 Task: Find connections with filter location Patrocínio with filter topic #technologywith filter profile language Potuguese with filter current company Golden Opportunities with filter school Sri Sri University with filter industry Water, Waste, Steam, and Air Conditioning Services with filter service category Real Estate Appraisal with filter keywords title Guidance Counselor
Action: Mouse moved to (257, 331)
Screenshot: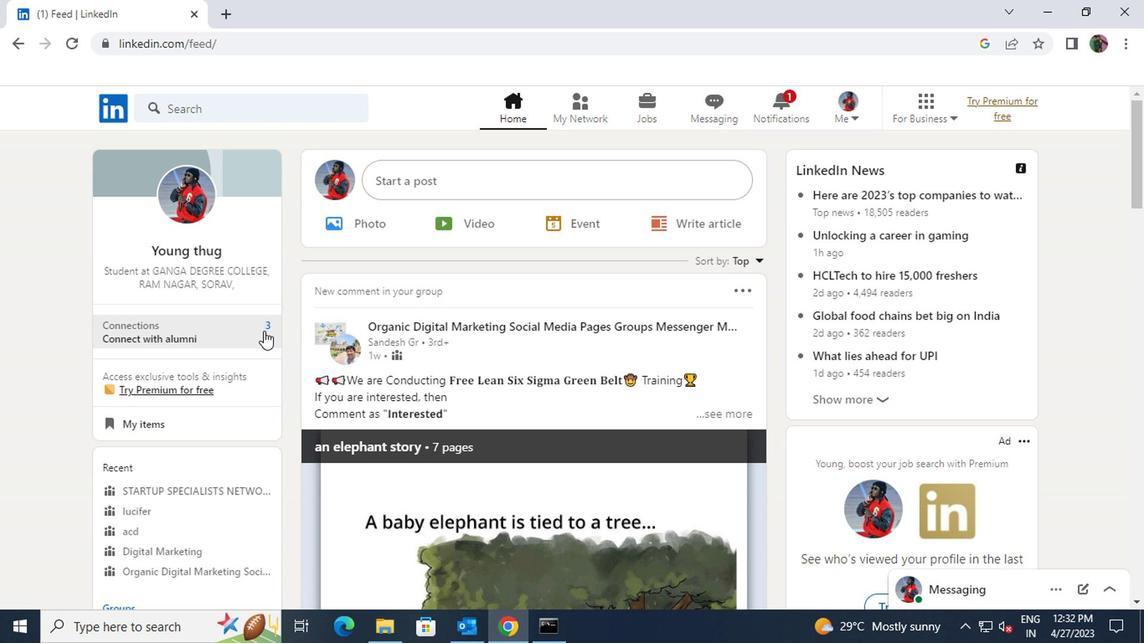 
Action: Mouse pressed left at (257, 331)
Screenshot: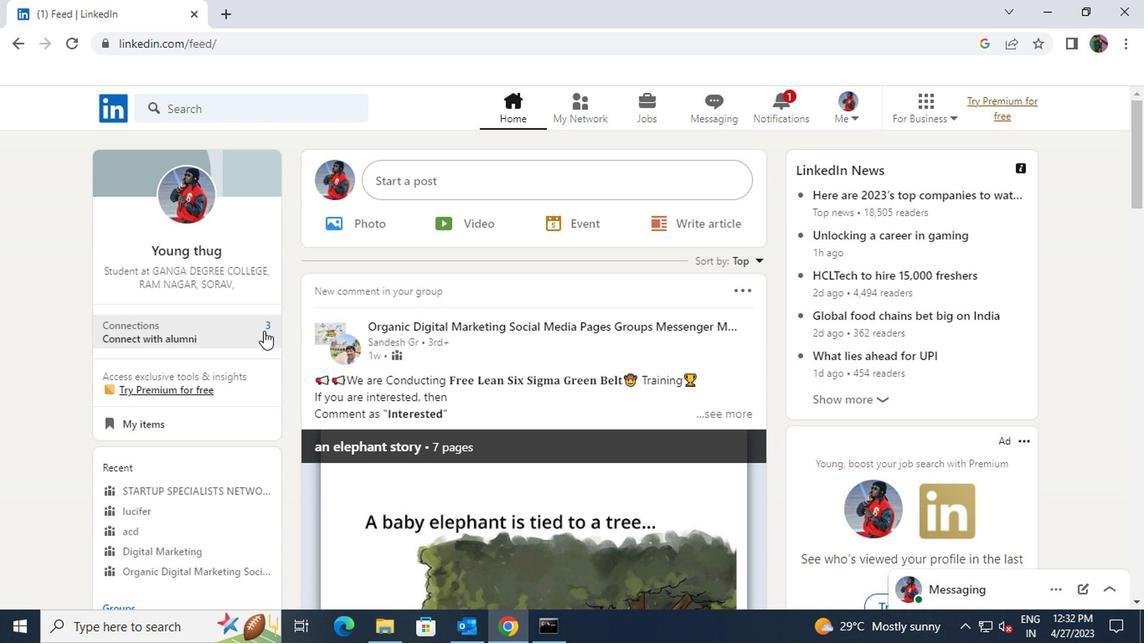 
Action: Mouse moved to (267, 205)
Screenshot: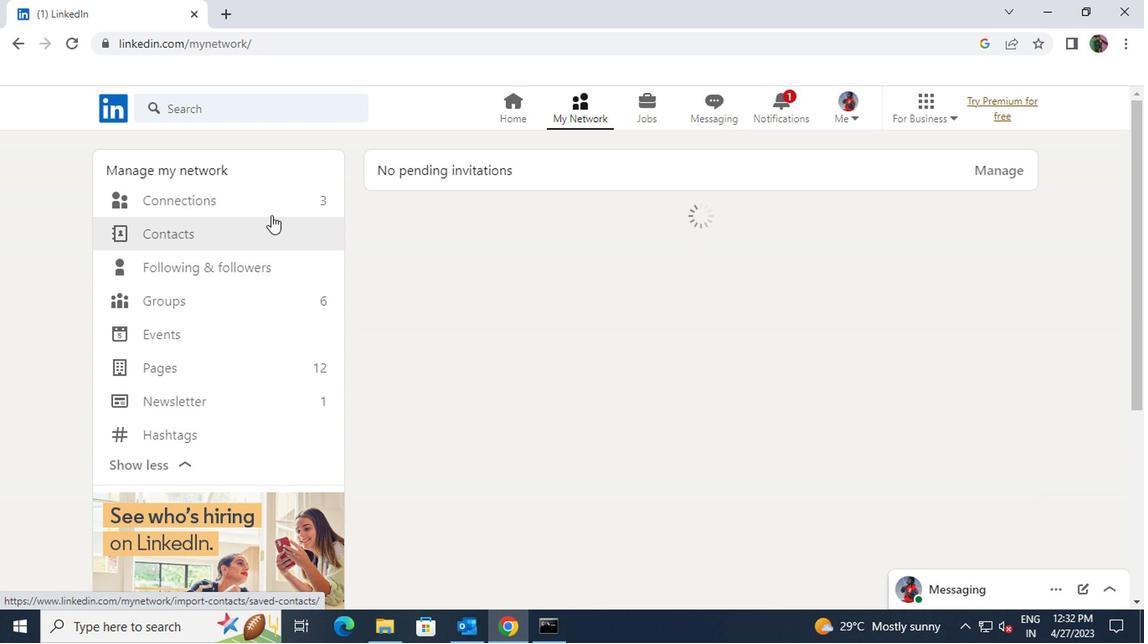 
Action: Mouse pressed left at (267, 205)
Screenshot: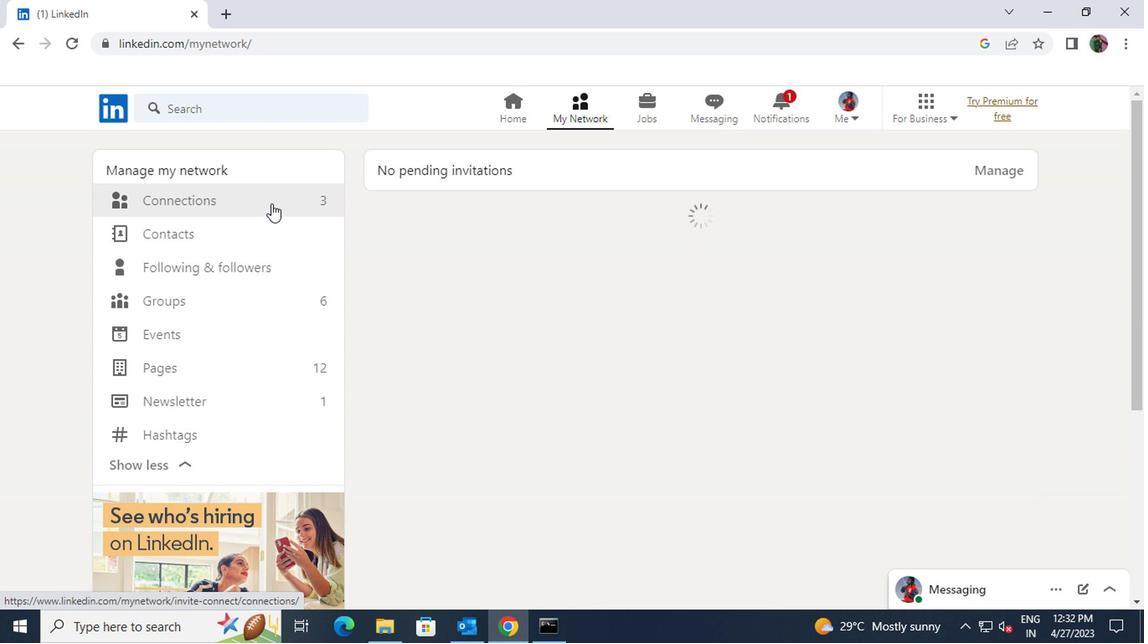 
Action: Mouse moved to (655, 205)
Screenshot: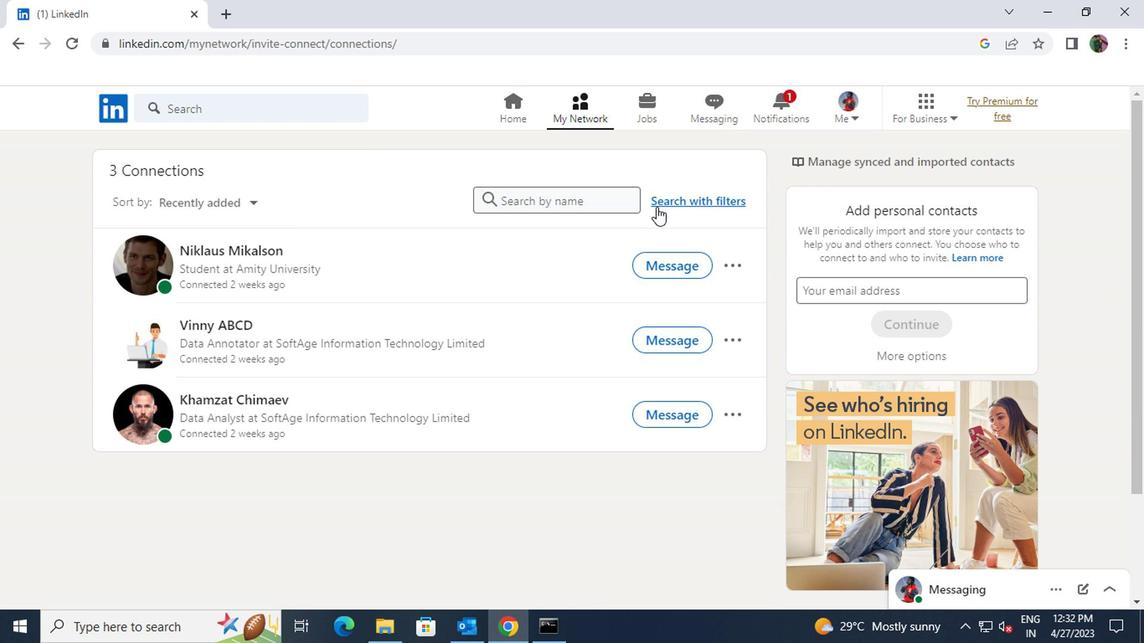 
Action: Mouse pressed left at (655, 205)
Screenshot: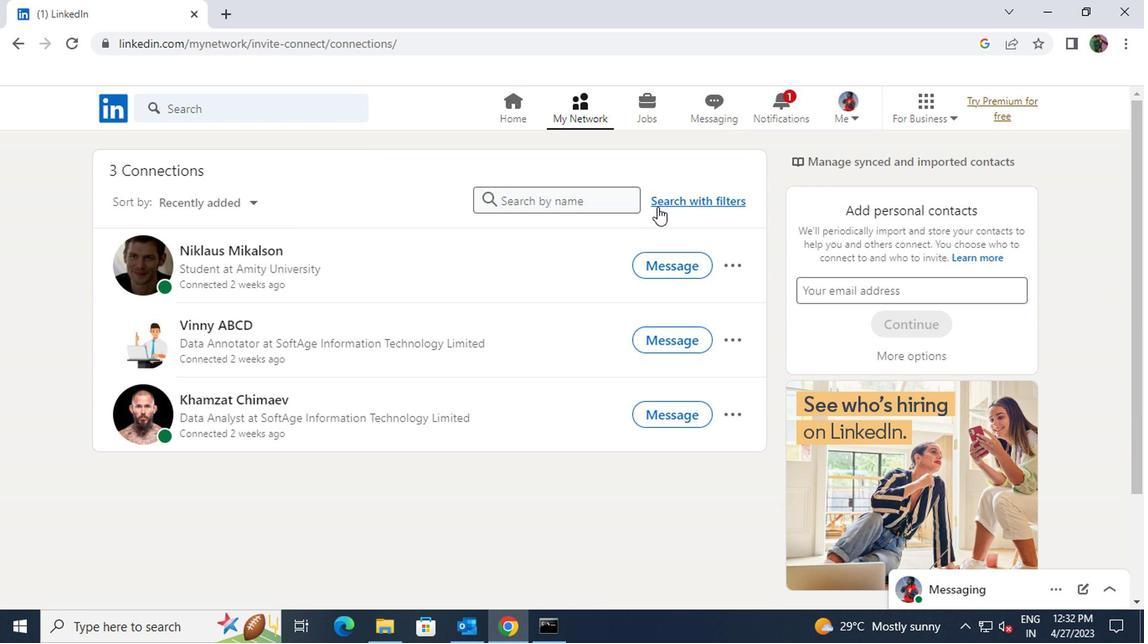 
Action: Mouse moved to (610, 154)
Screenshot: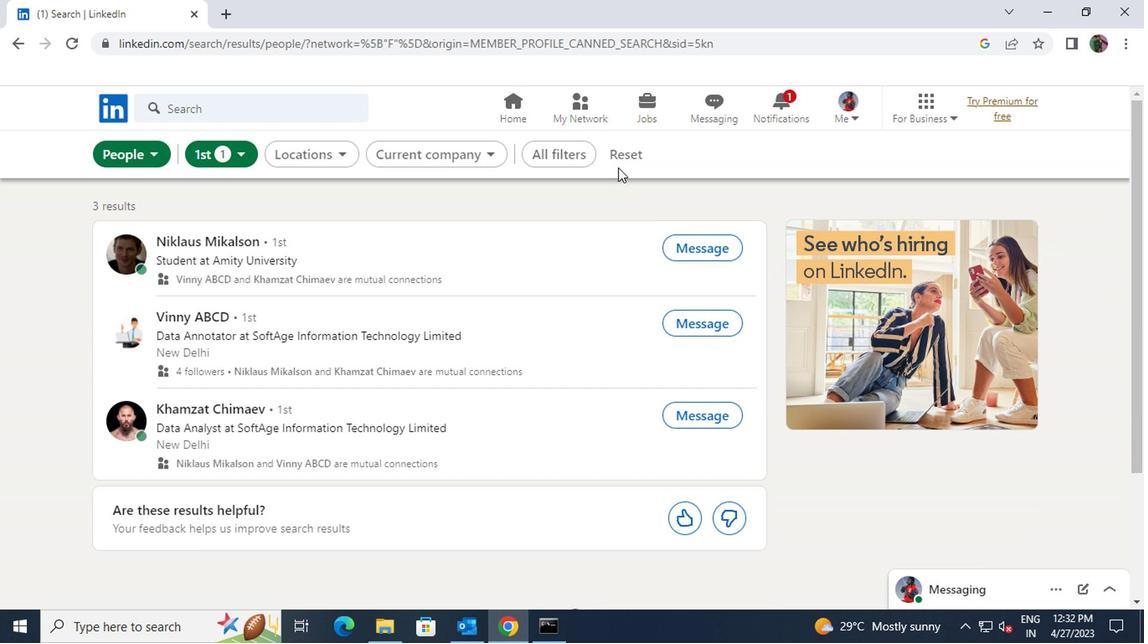 
Action: Mouse pressed left at (610, 154)
Screenshot: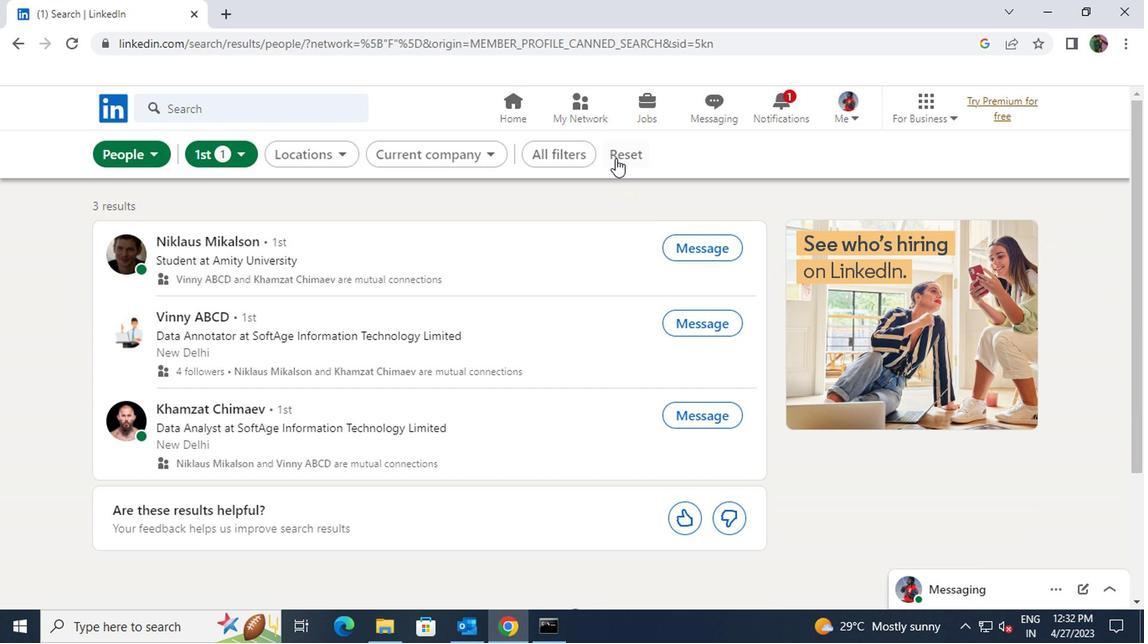 
Action: Mouse moved to (569, 153)
Screenshot: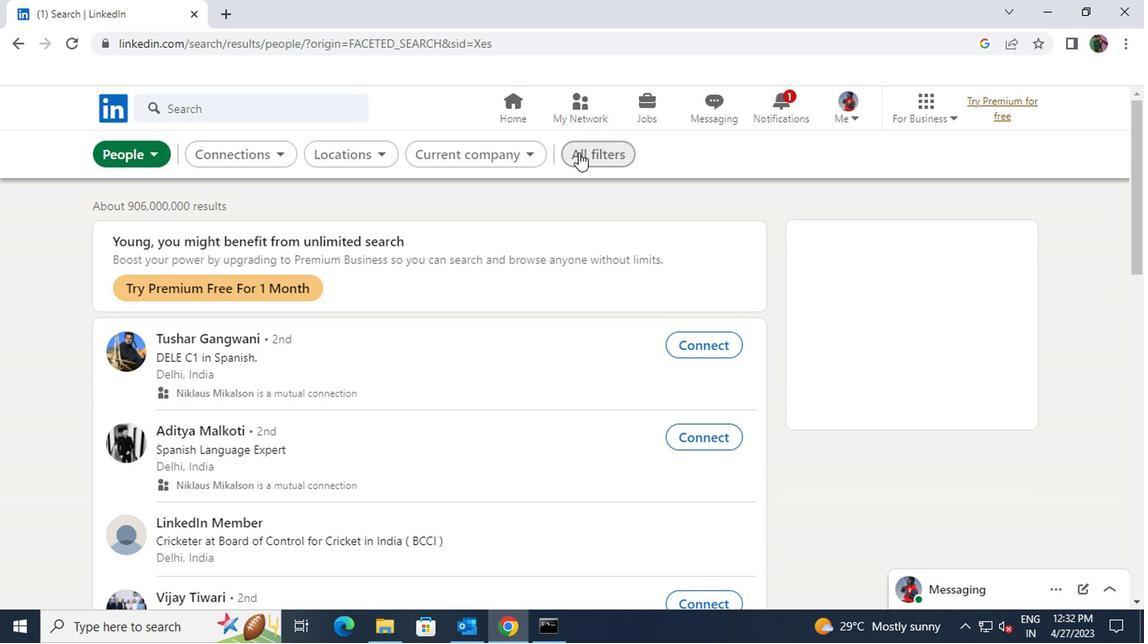 
Action: Mouse pressed left at (569, 153)
Screenshot: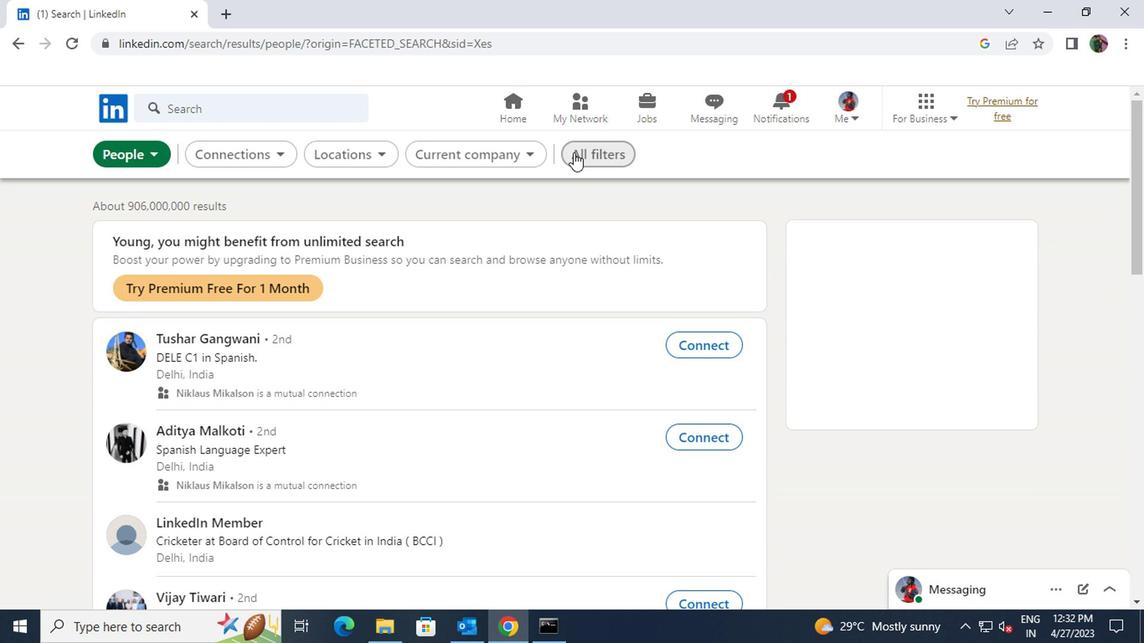 
Action: Mouse moved to (803, 401)
Screenshot: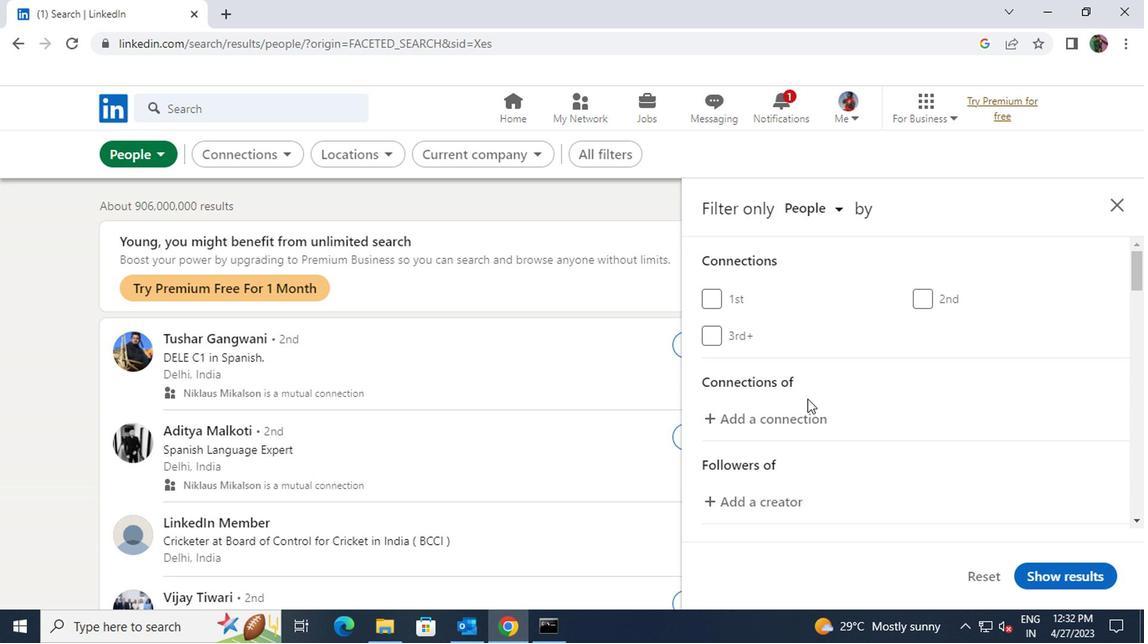 
Action: Mouse scrolled (803, 401) with delta (0, 0)
Screenshot: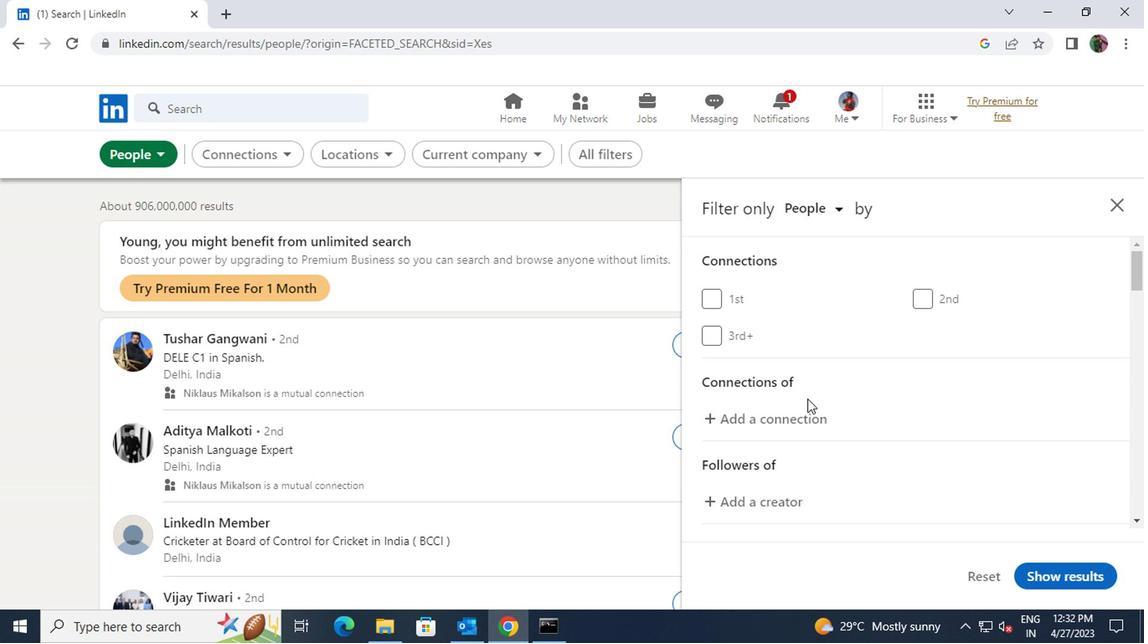 
Action: Mouse scrolled (803, 401) with delta (0, 0)
Screenshot: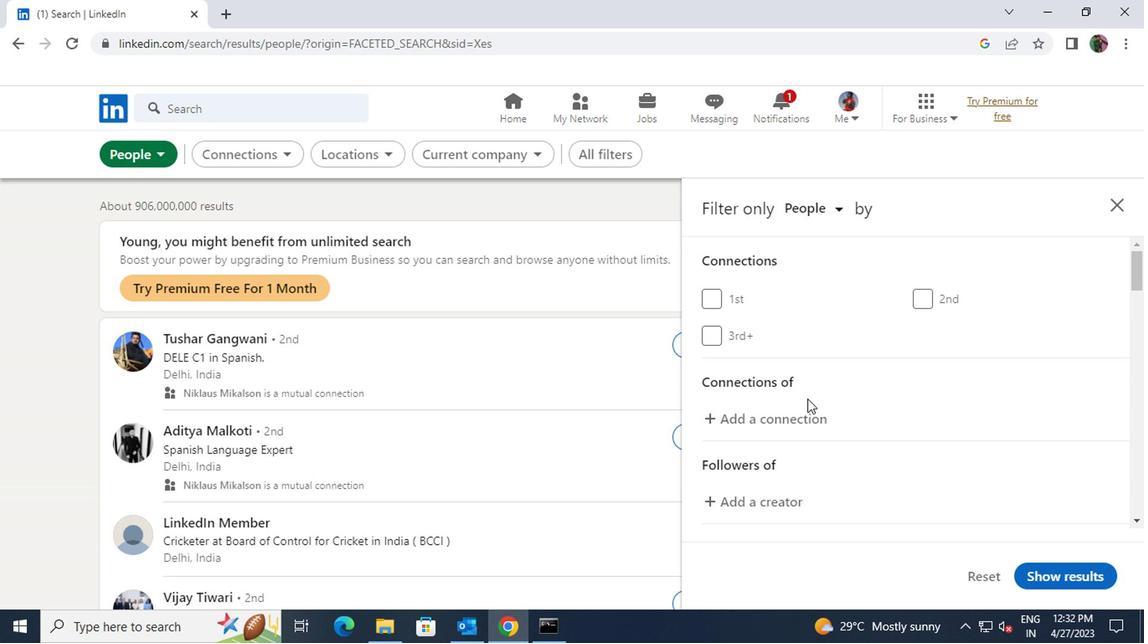 
Action: Mouse scrolled (803, 401) with delta (0, 0)
Screenshot: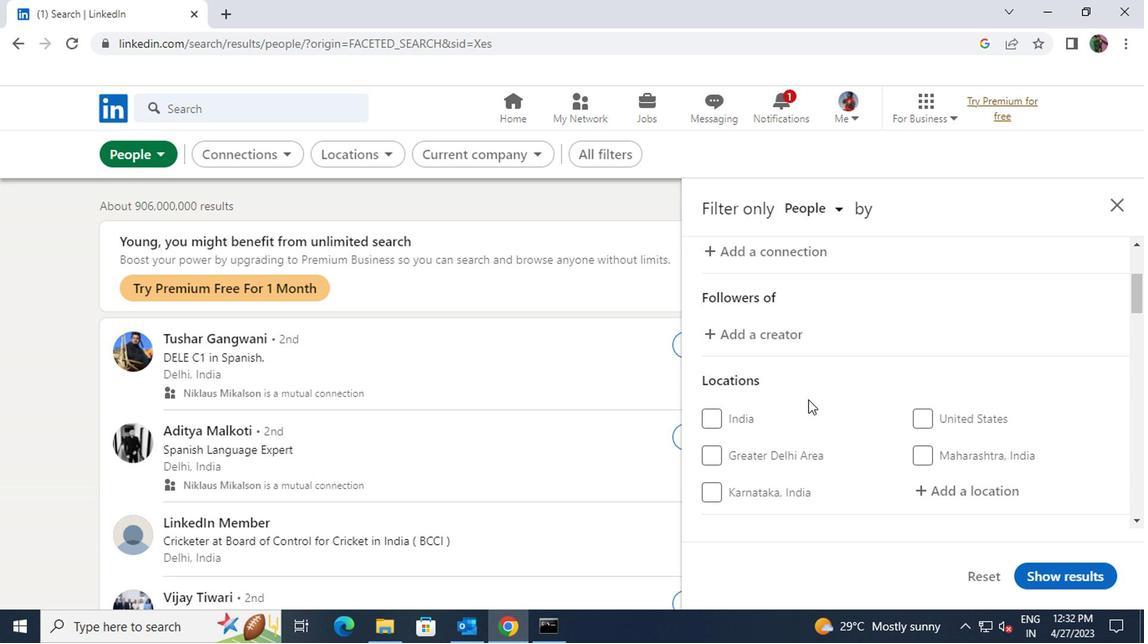 
Action: Mouse moved to (921, 404)
Screenshot: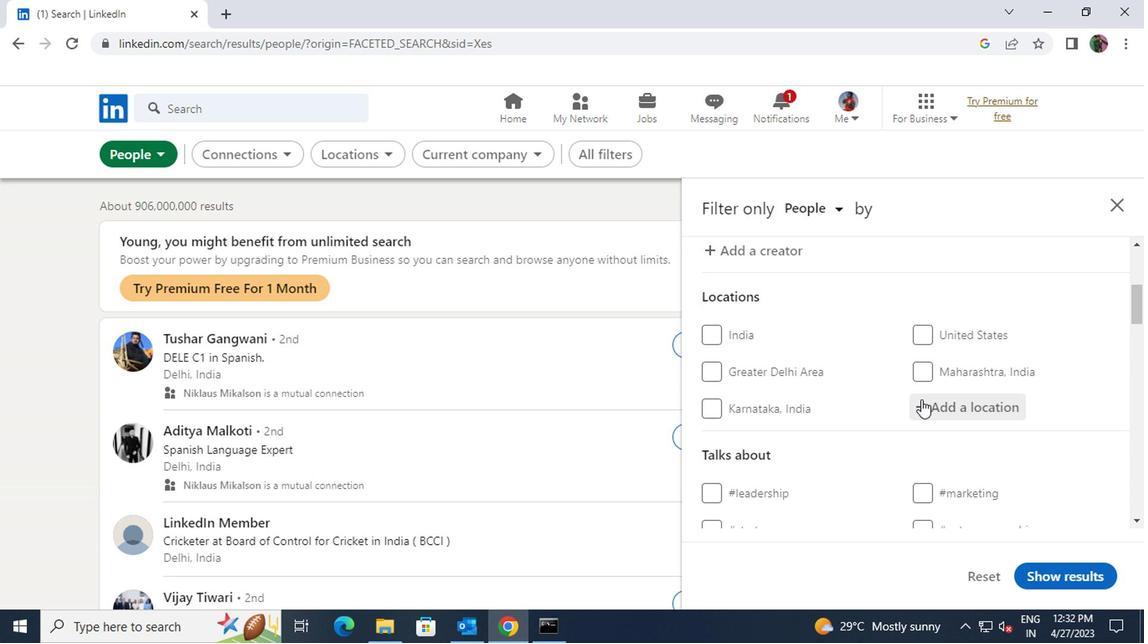 
Action: Mouse pressed left at (921, 404)
Screenshot: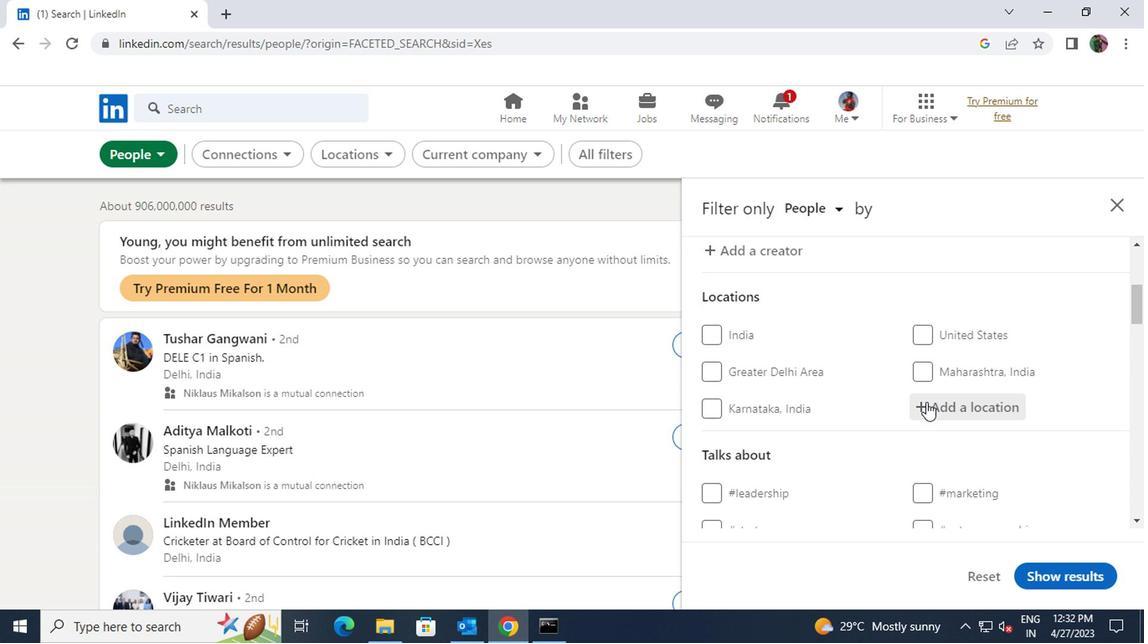 
Action: Key pressed <Key.shift>PATROCIN
Screenshot: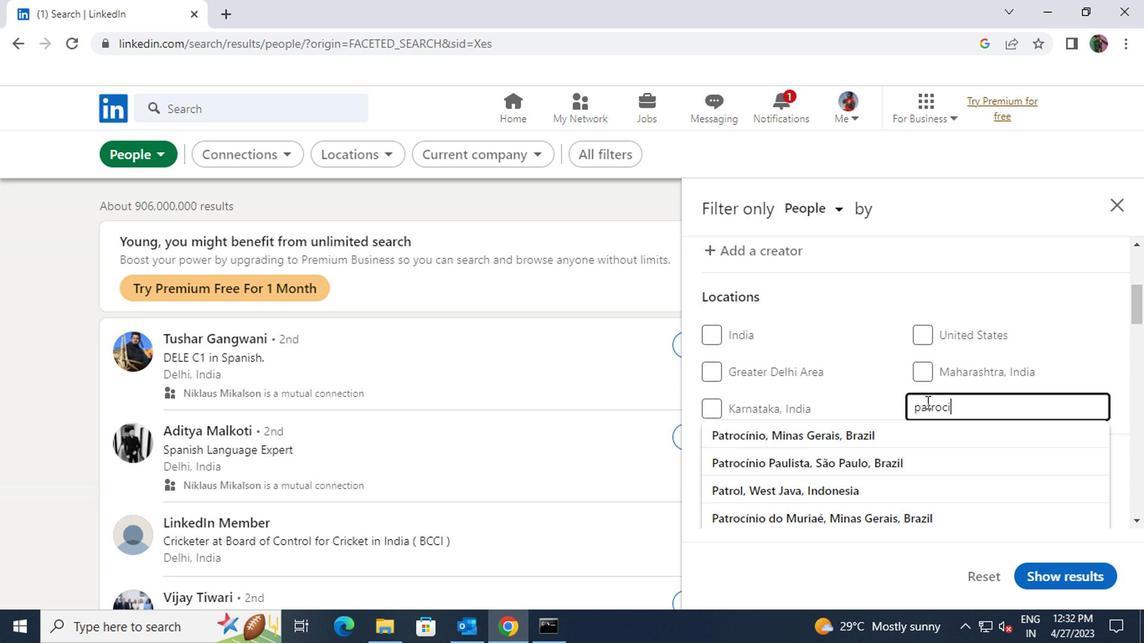 
Action: Mouse moved to (903, 430)
Screenshot: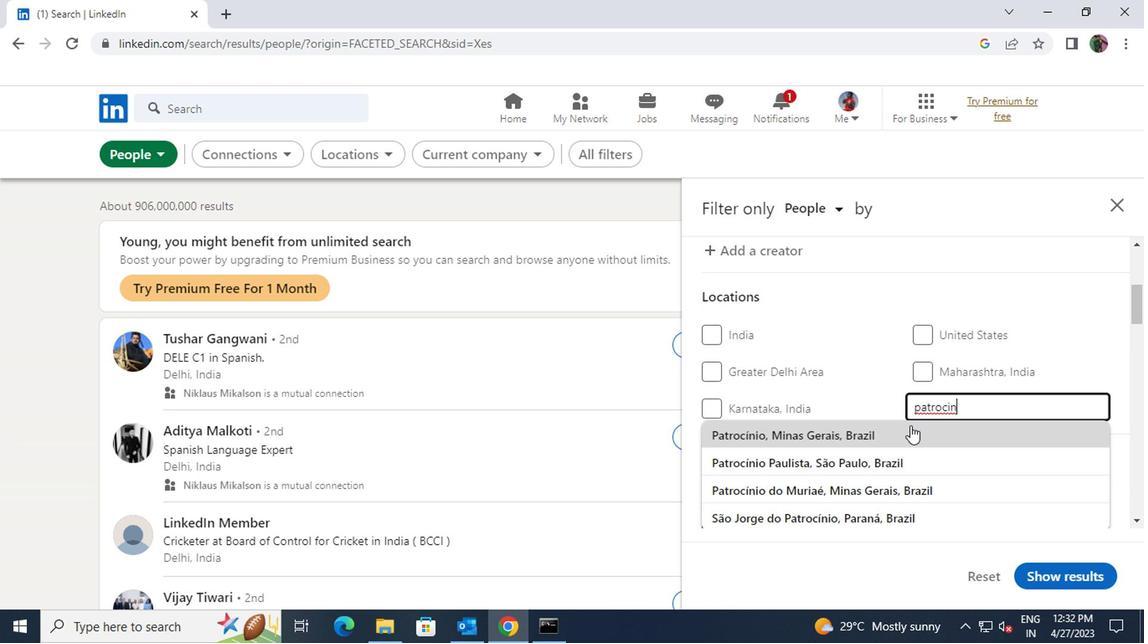 
Action: Mouse pressed left at (903, 430)
Screenshot: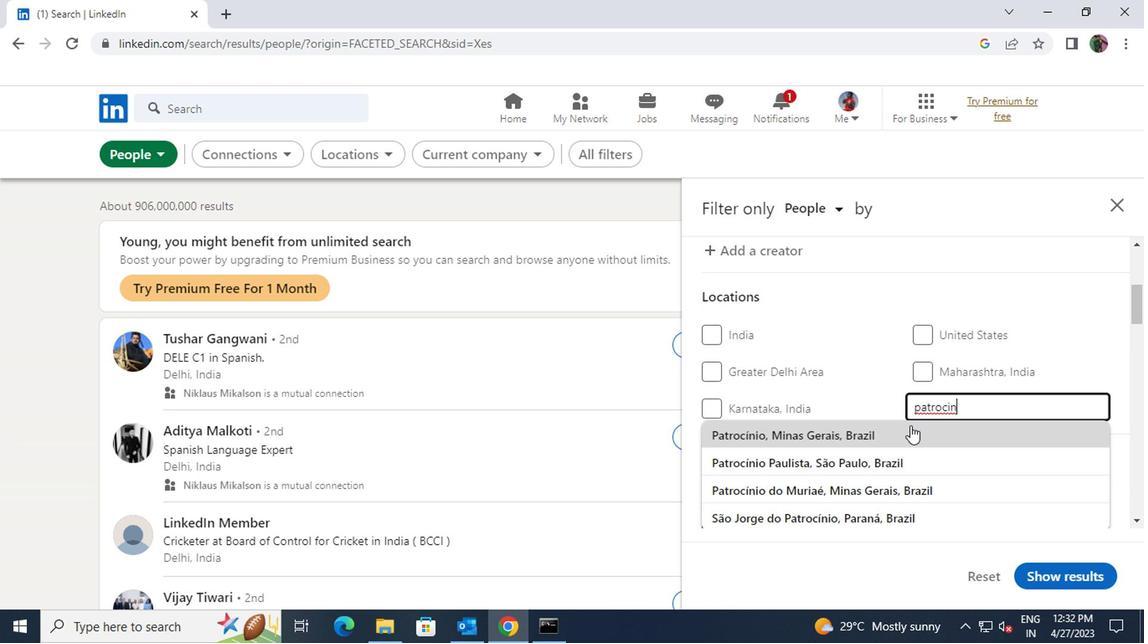 
Action: Mouse moved to (903, 432)
Screenshot: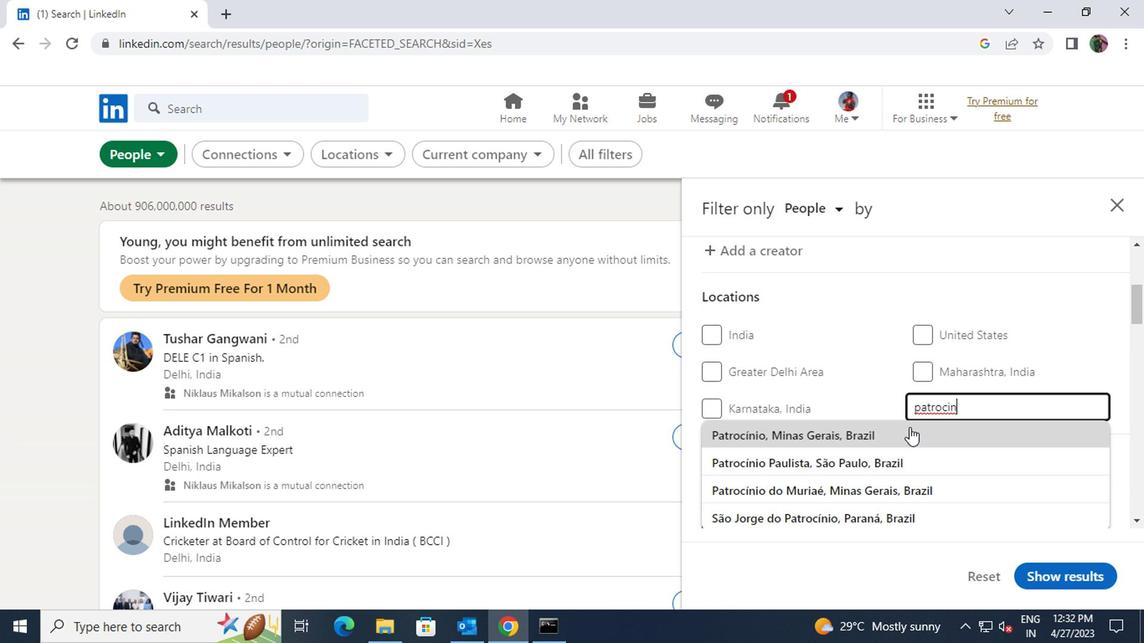 
Action: Mouse scrolled (903, 430) with delta (0, -1)
Screenshot: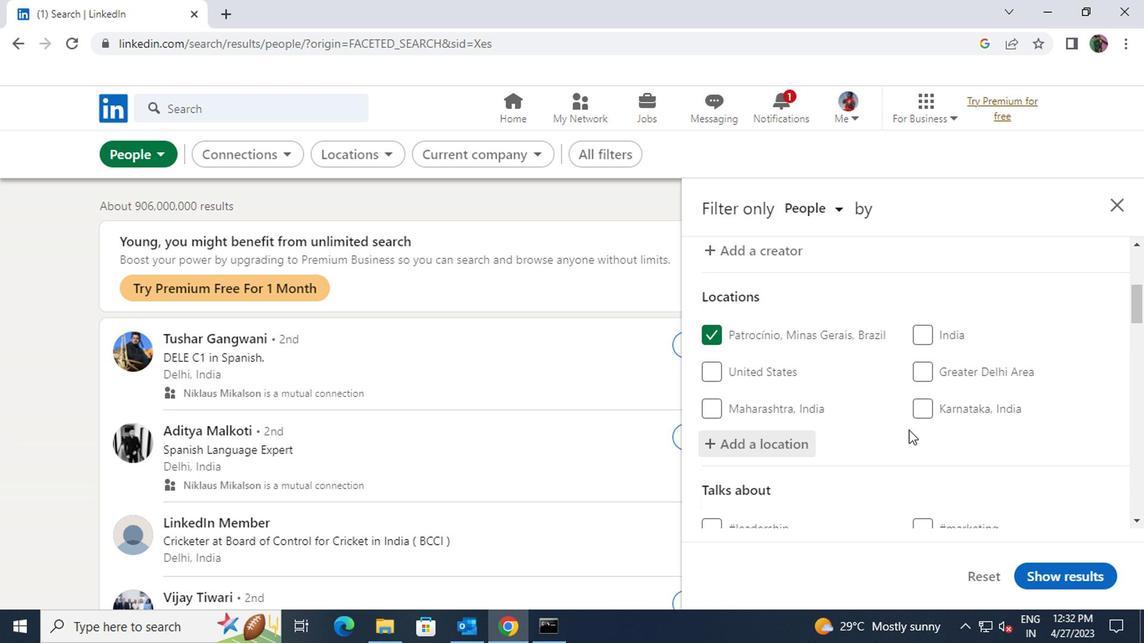 
Action: Mouse scrolled (903, 430) with delta (0, -1)
Screenshot: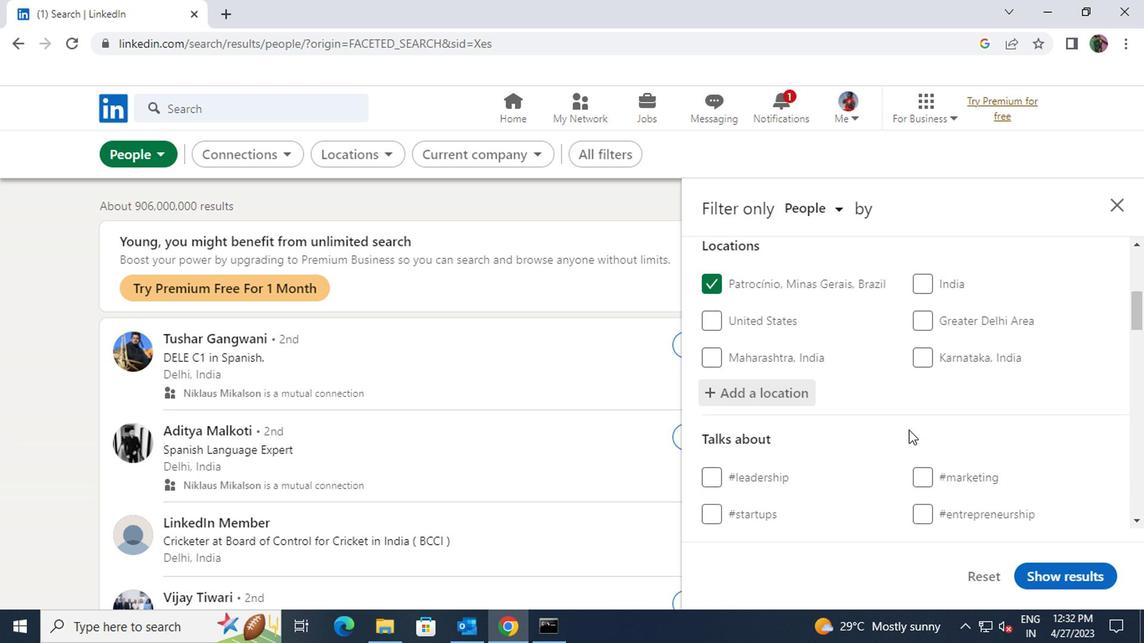 
Action: Mouse moved to (931, 434)
Screenshot: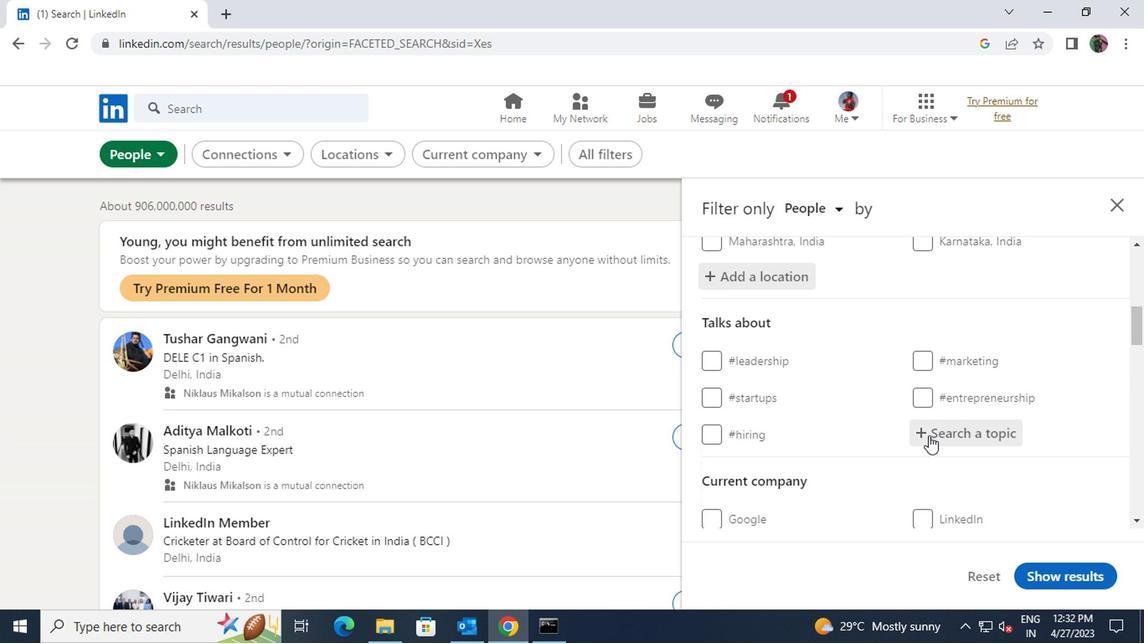 
Action: Mouse pressed left at (931, 434)
Screenshot: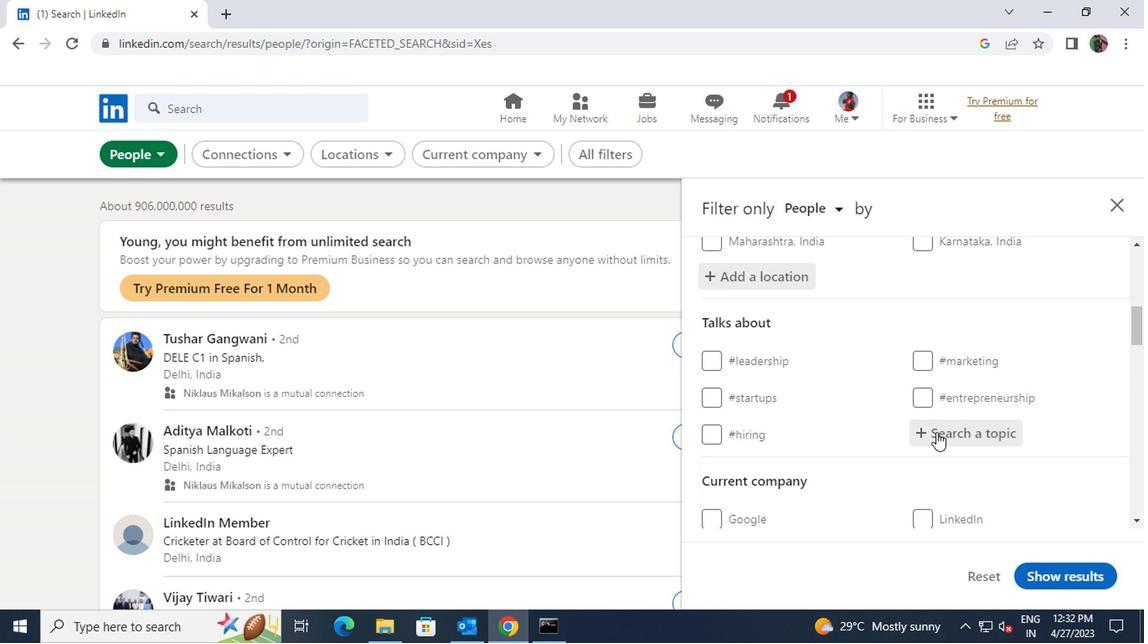 
Action: Key pressed <Key.shift><Key.shift><Key.shift><Key.shift><Key.shift><Key.shift><Key.shift><Key.shift><Key.shift><Key.shift>#<Key.shift>TECHNOLOGYWITH
Screenshot: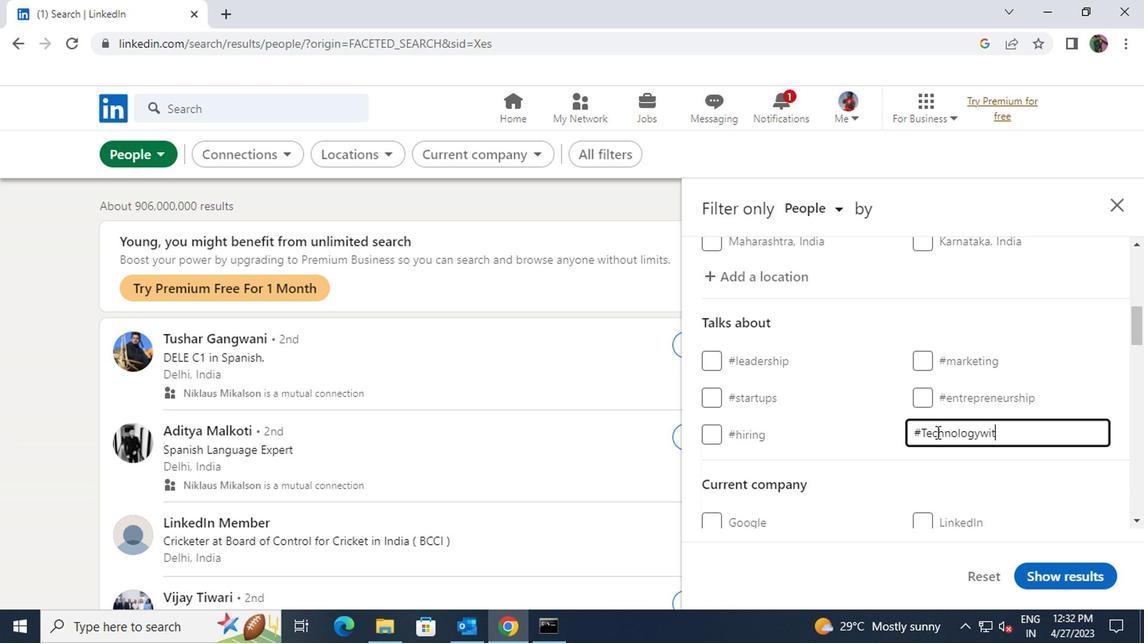 
Action: Mouse scrolled (931, 433) with delta (0, 0)
Screenshot: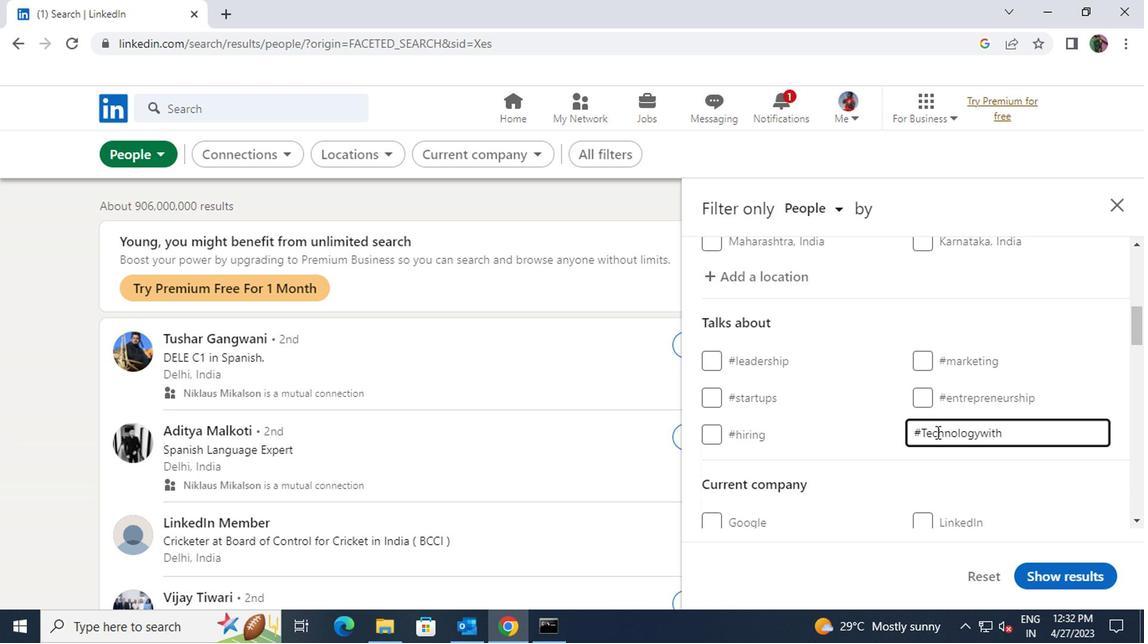 
Action: Mouse scrolled (931, 433) with delta (0, 0)
Screenshot: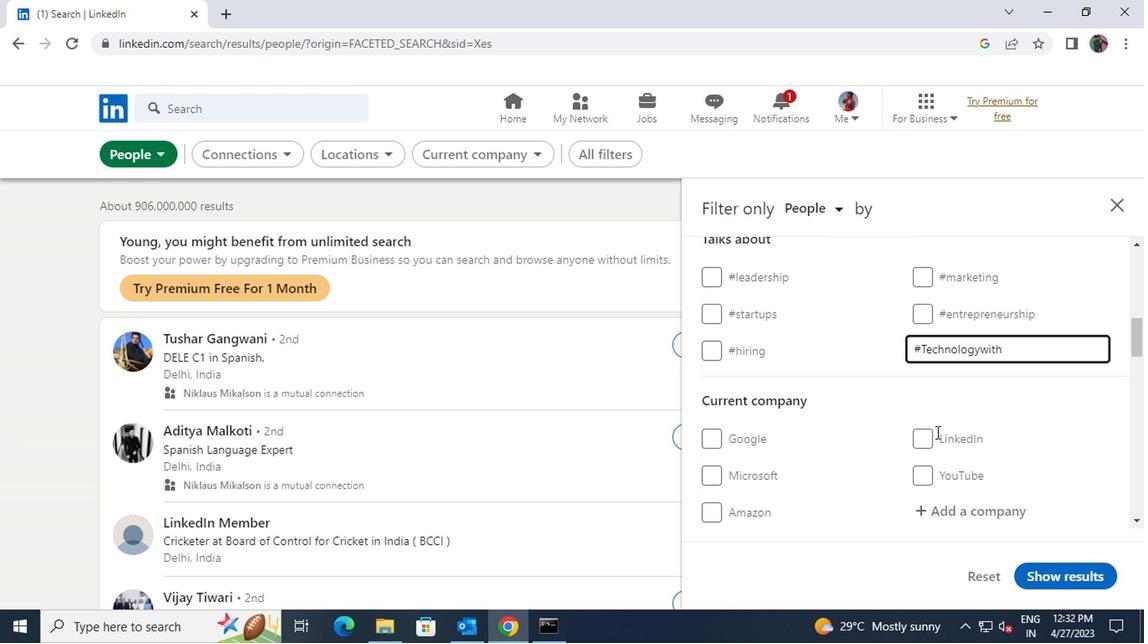 
Action: Mouse moved to (936, 429)
Screenshot: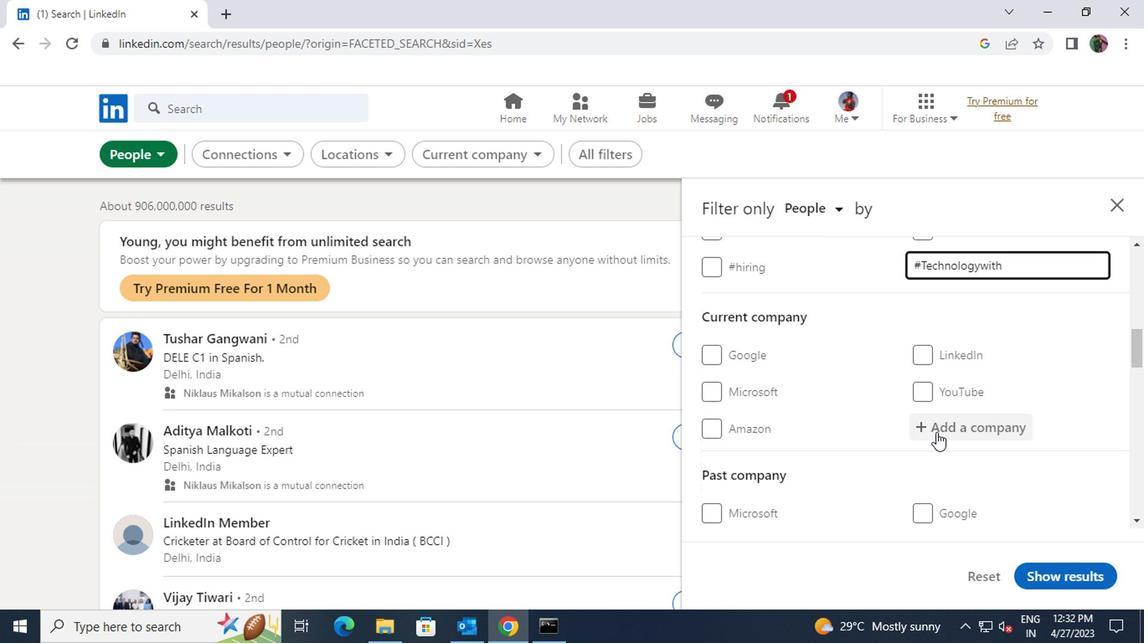 
Action: Mouse pressed left at (936, 429)
Screenshot: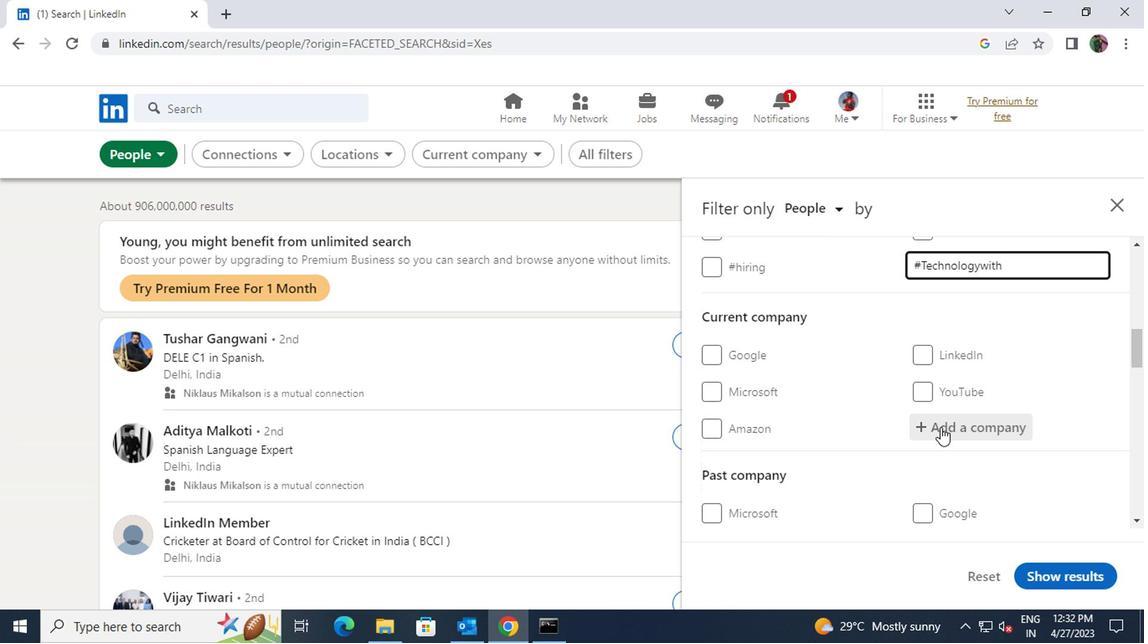 
Action: Key pressed <Key.shift>GOLDEN<Key.space>OPP
Screenshot: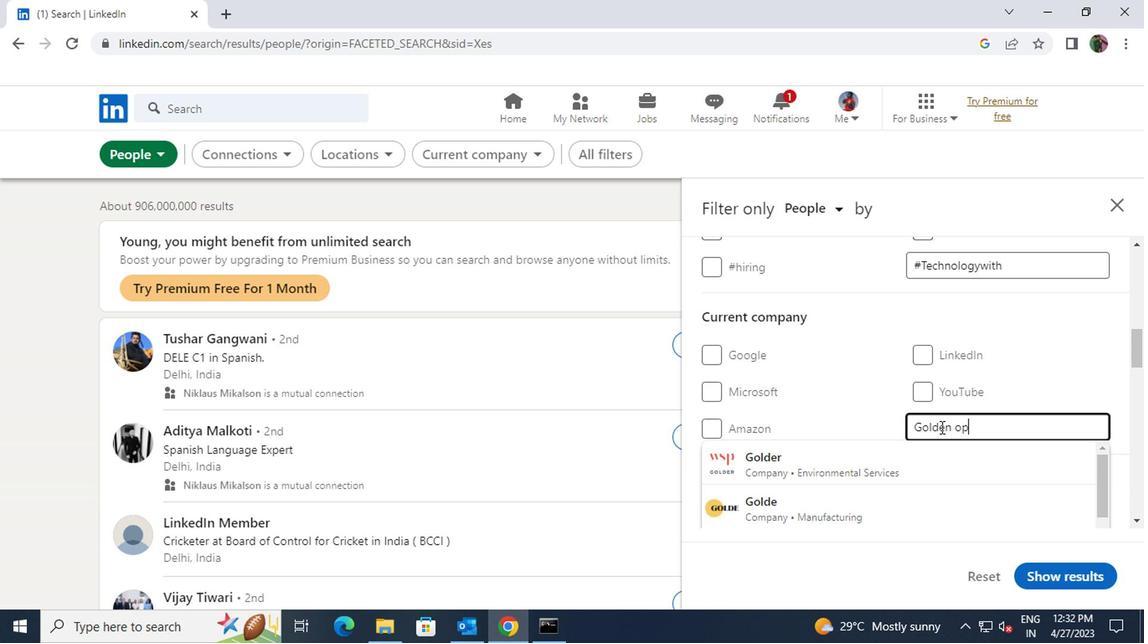 
Action: Mouse moved to (909, 456)
Screenshot: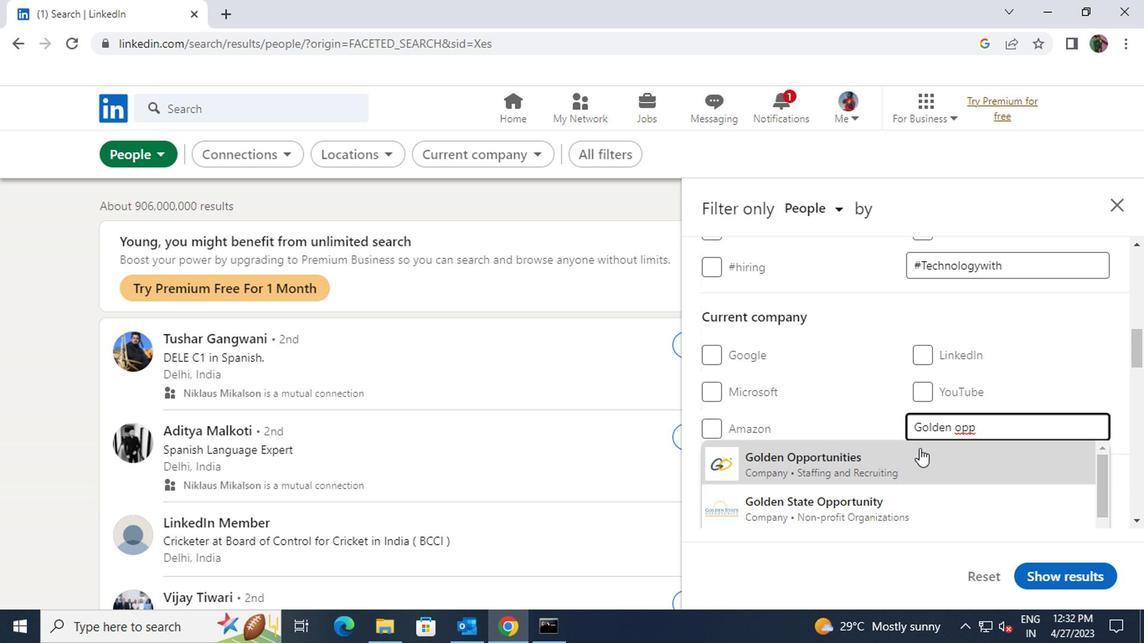 
Action: Mouse pressed left at (909, 456)
Screenshot: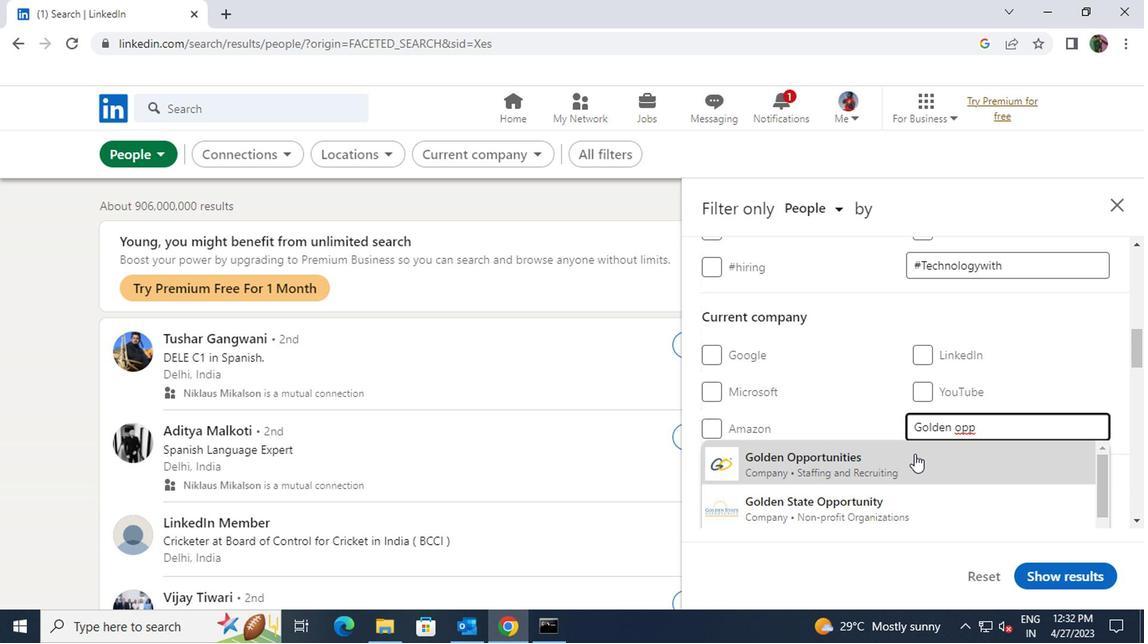 
Action: Mouse scrolled (909, 455) with delta (0, -1)
Screenshot: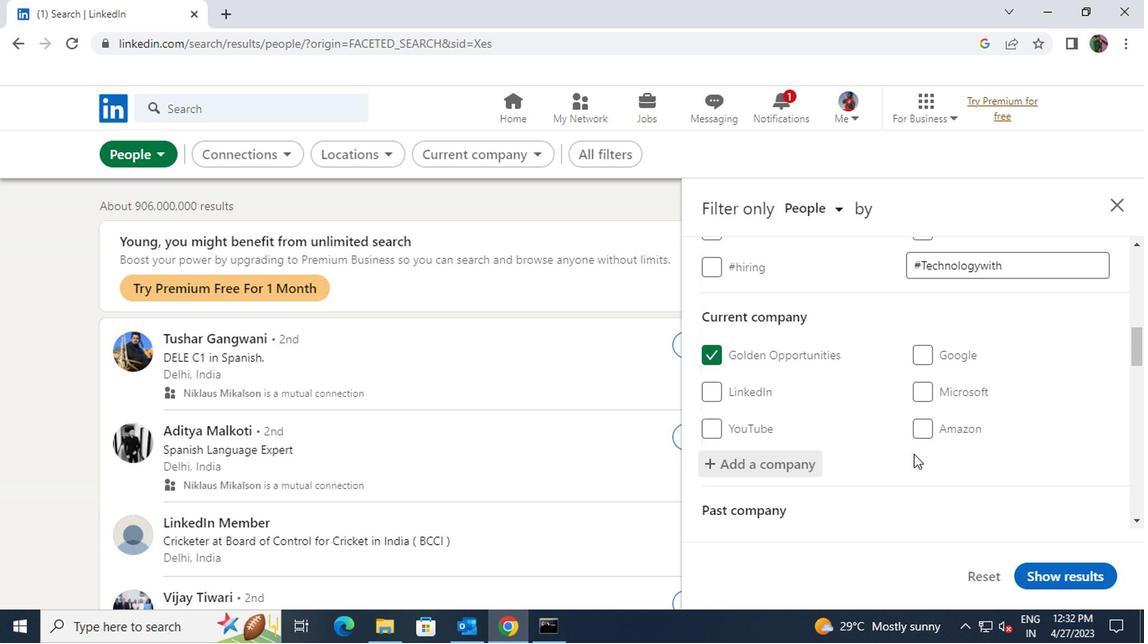
Action: Mouse scrolled (909, 455) with delta (0, -1)
Screenshot: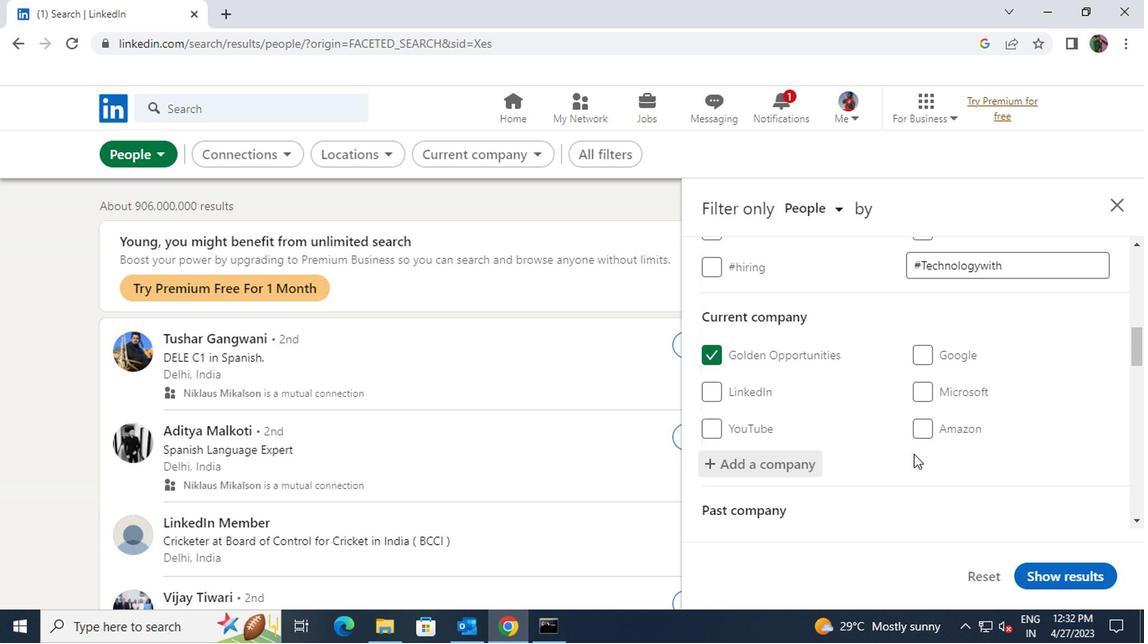 
Action: Mouse moved to (906, 458)
Screenshot: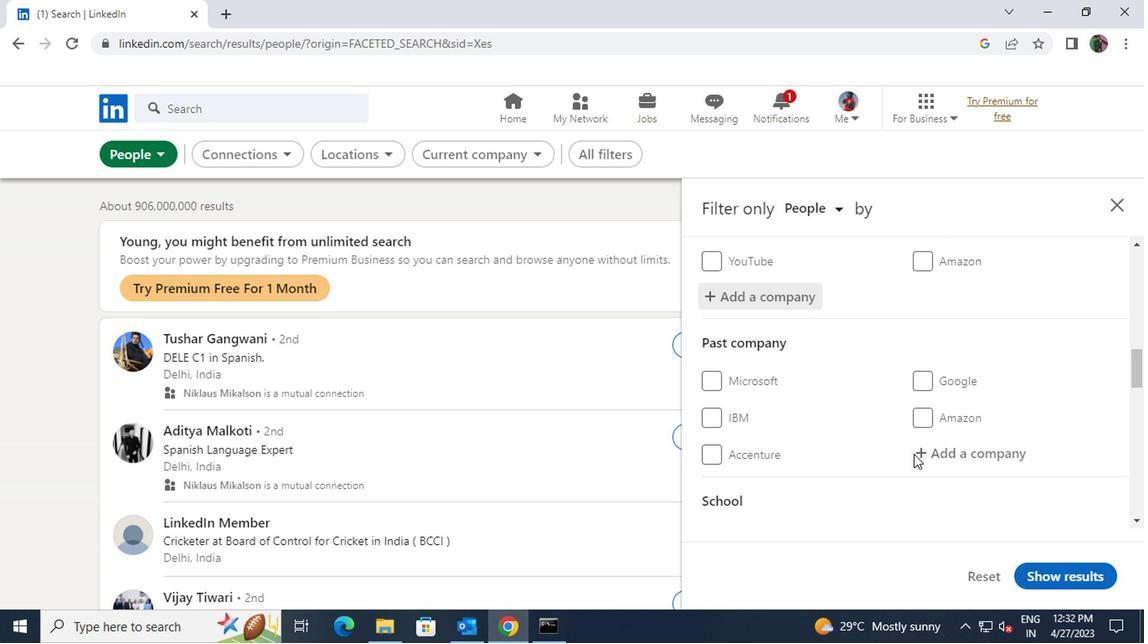 
Action: Mouse scrolled (906, 457) with delta (0, -1)
Screenshot: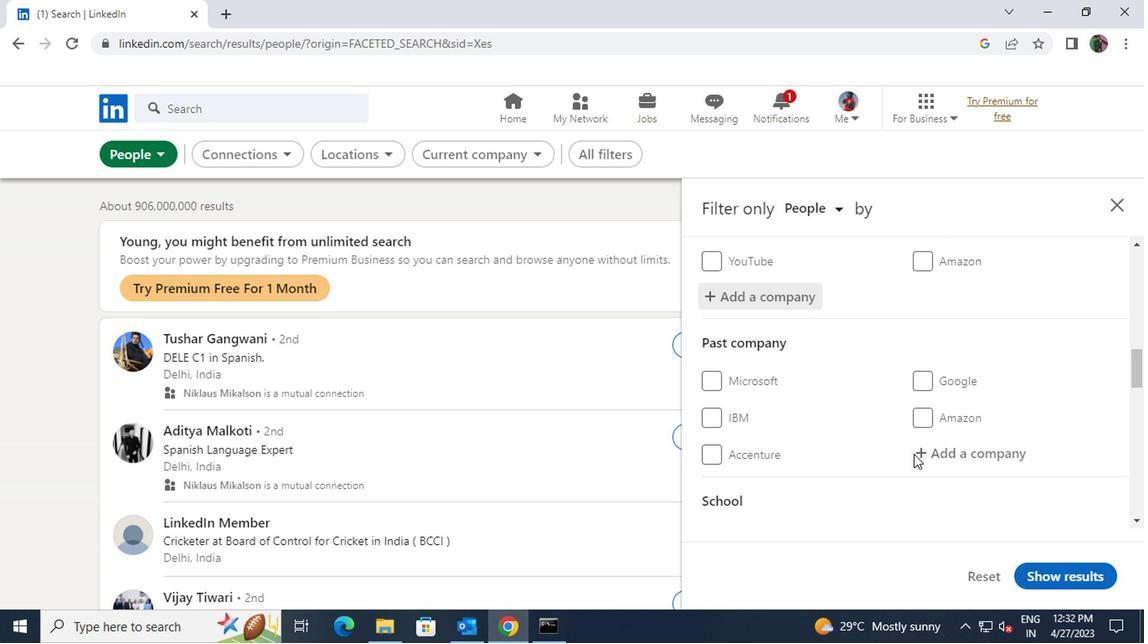 
Action: Mouse moved to (905, 458)
Screenshot: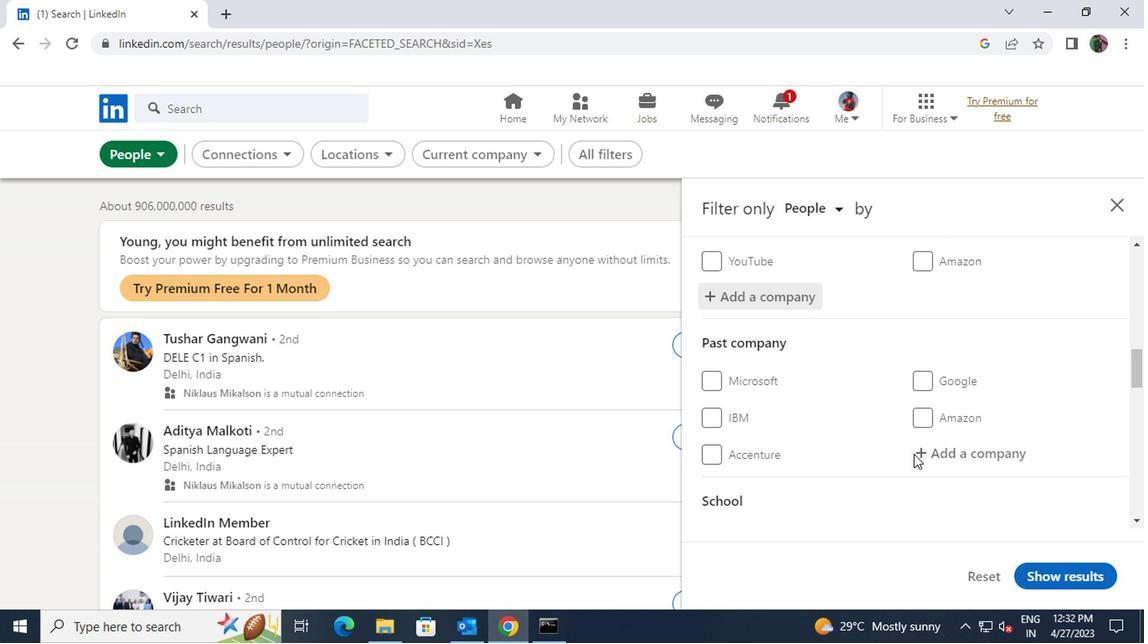 
Action: Mouse scrolled (905, 457) with delta (0, -1)
Screenshot: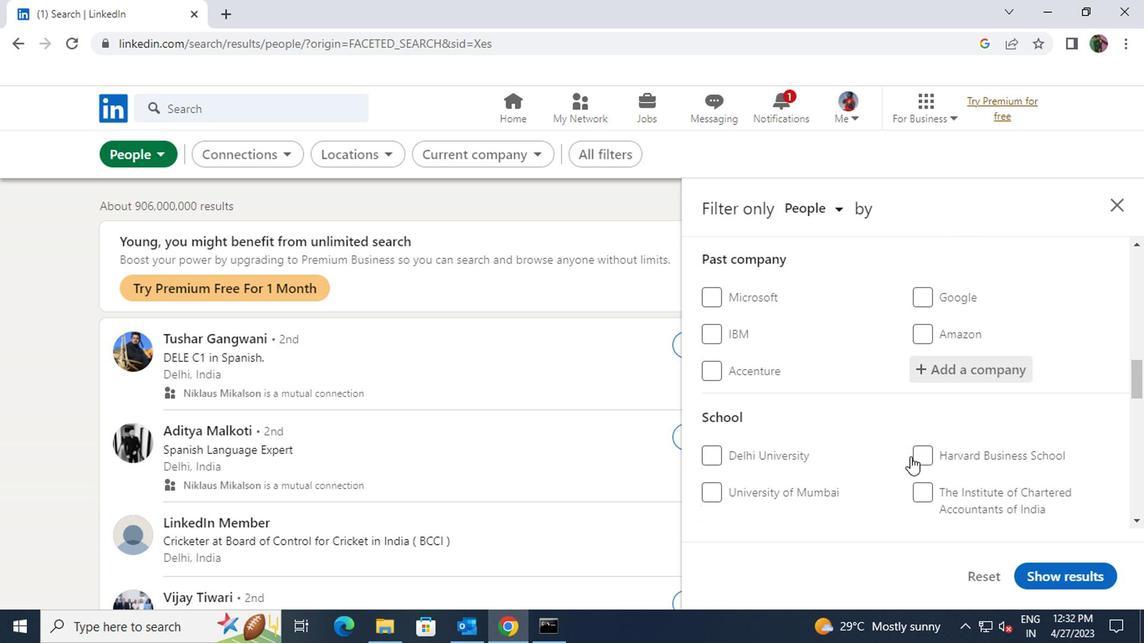 
Action: Mouse scrolled (905, 457) with delta (0, -1)
Screenshot: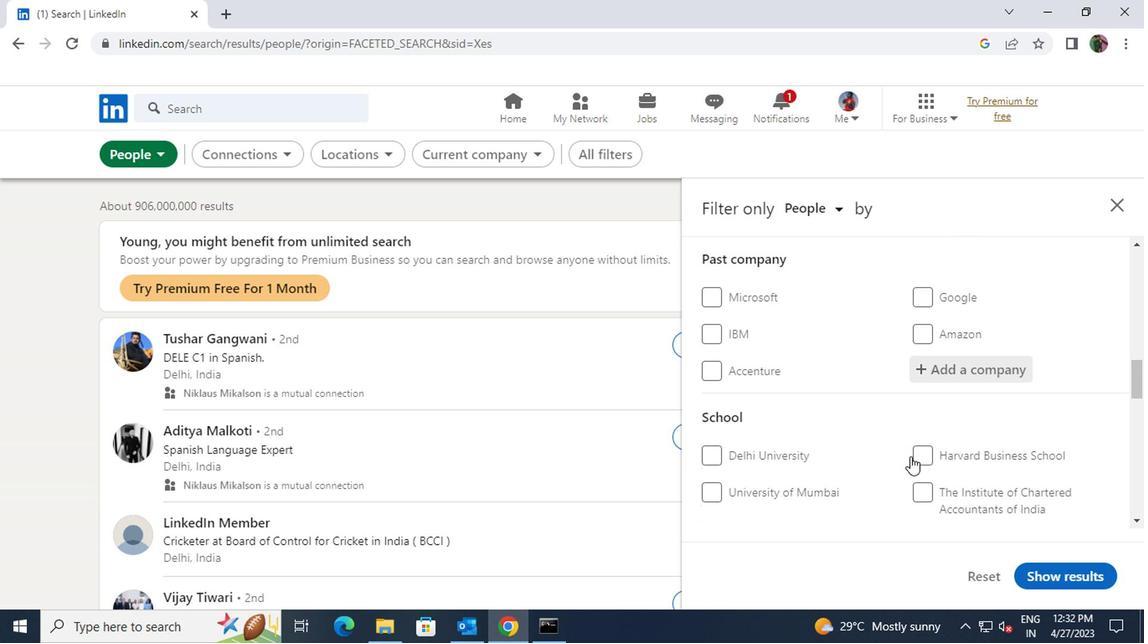 
Action: Mouse moved to (934, 377)
Screenshot: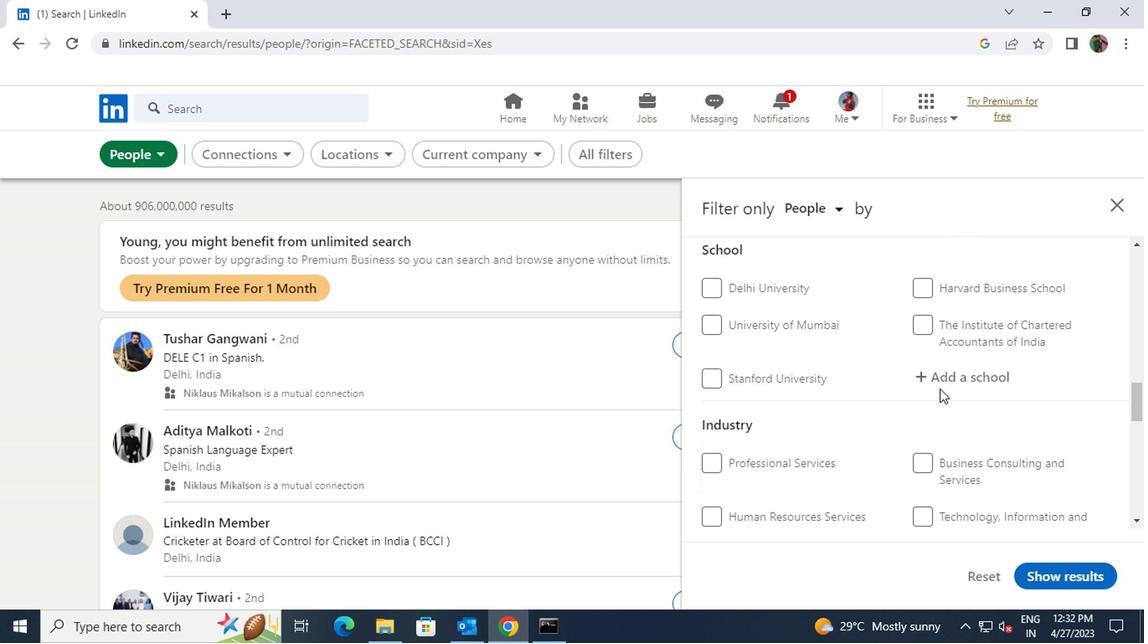 
Action: Mouse pressed left at (934, 377)
Screenshot: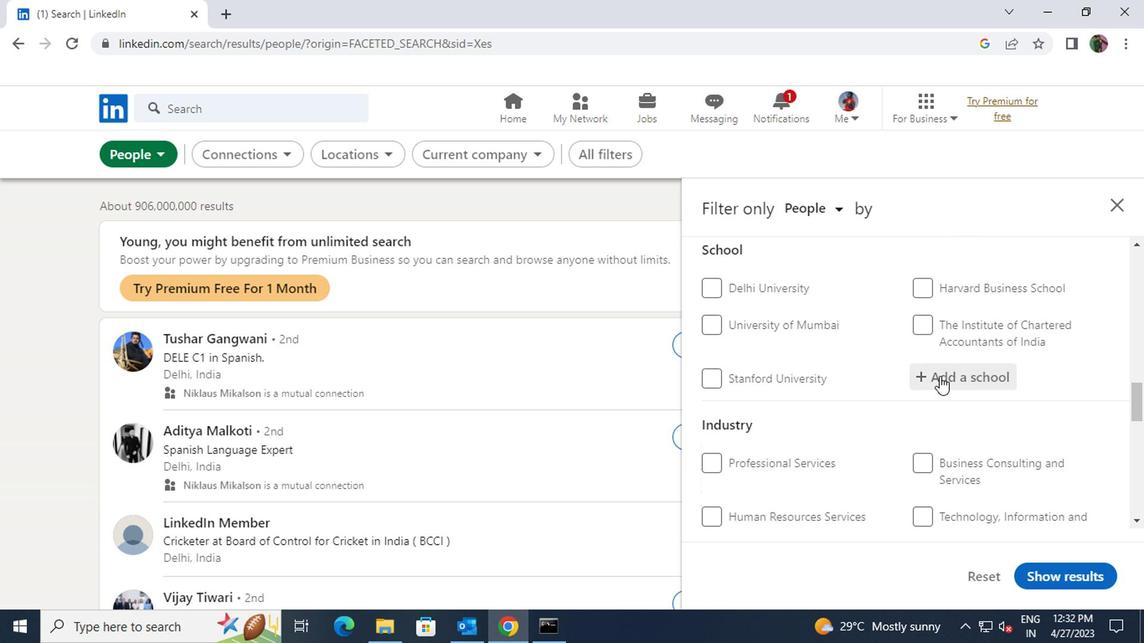 
Action: Key pressed <Key.shift><Key.shift><Key.shift><Key.shift>SRI<Key.space>SRI
Screenshot: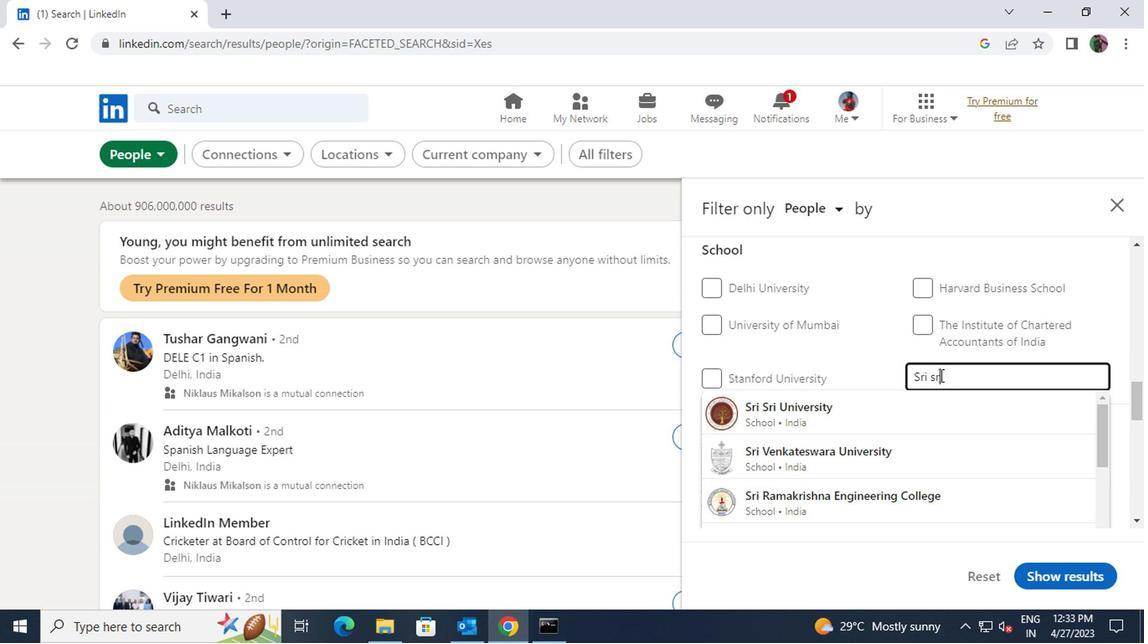 
Action: Mouse moved to (913, 399)
Screenshot: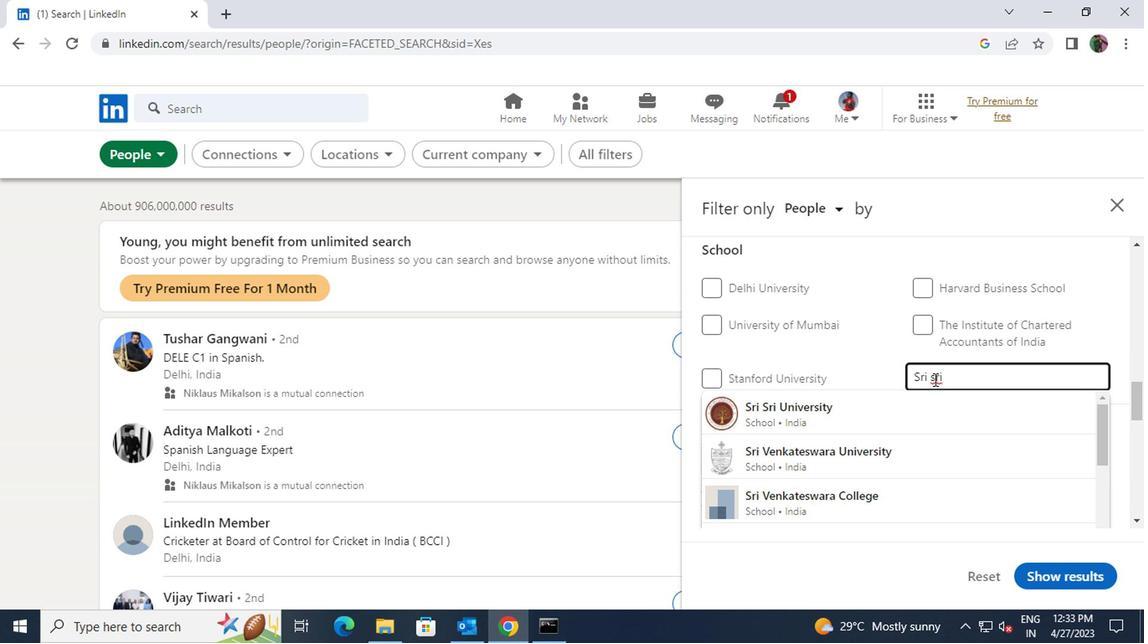 
Action: Mouse pressed left at (913, 399)
Screenshot: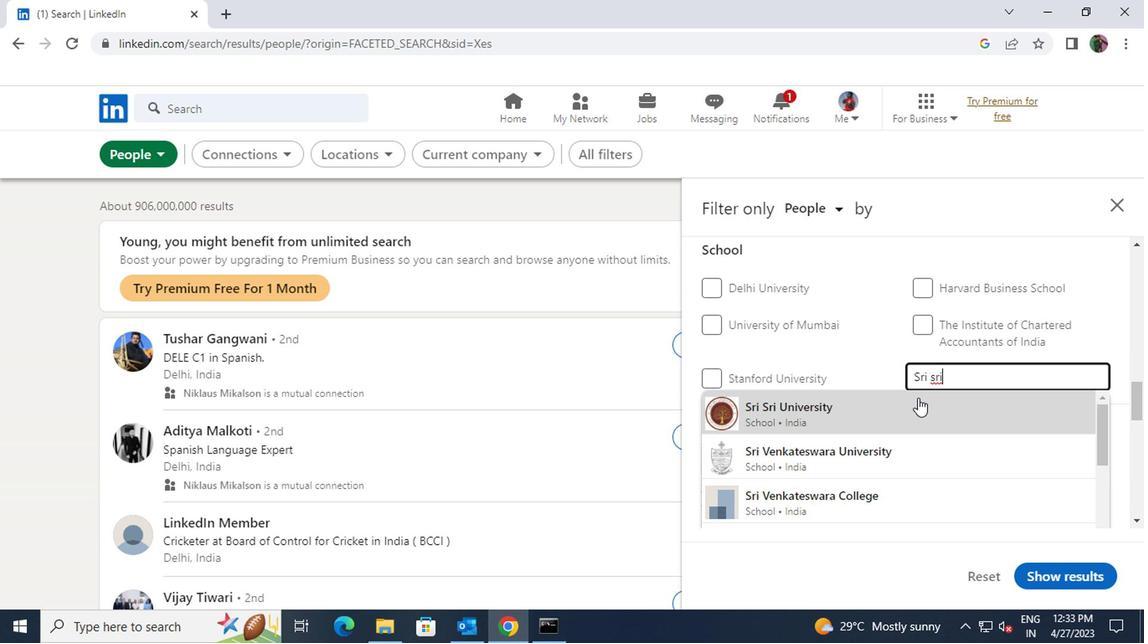 
Action: Mouse scrolled (913, 399) with delta (0, 0)
Screenshot: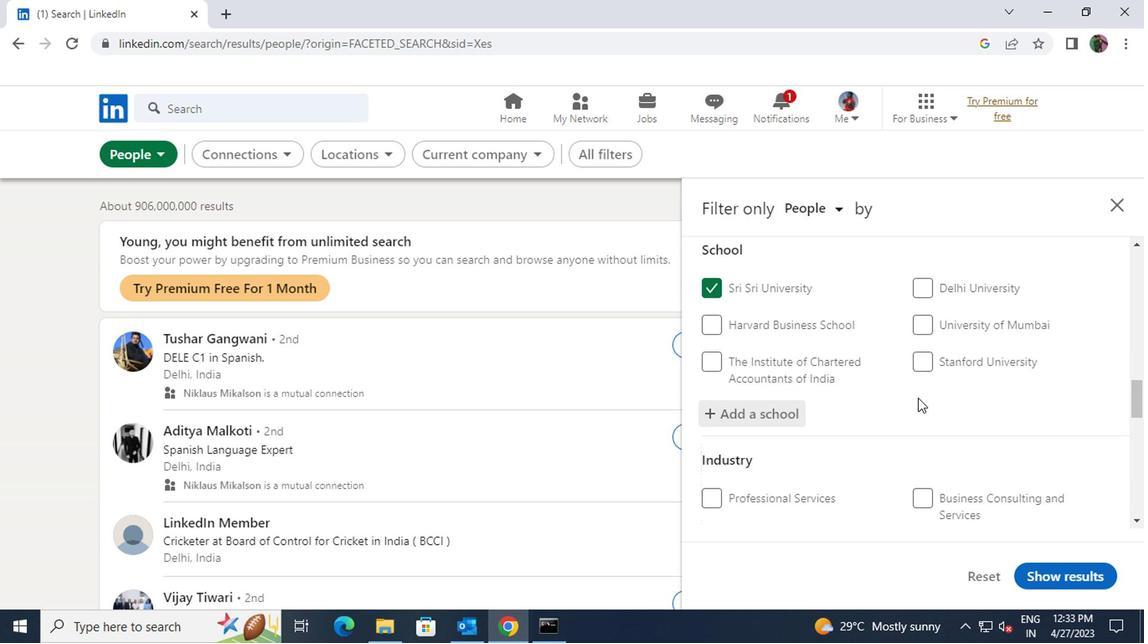 
Action: Mouse scrolled (913, 399) with delta (0, 0)
Screenshot: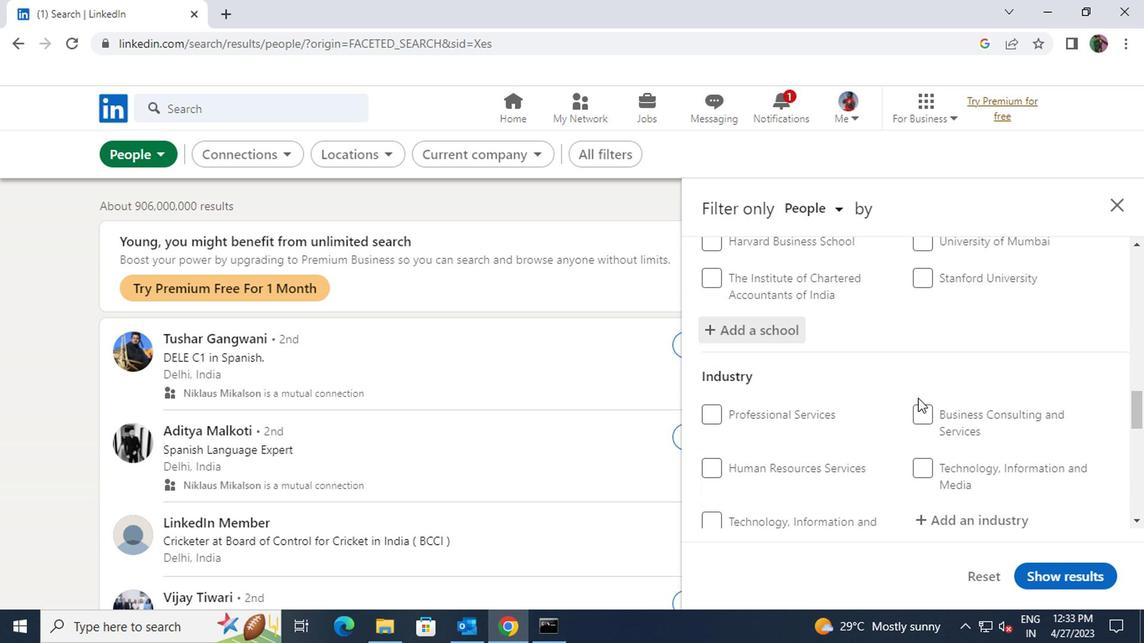 
Action: Mouse moved to (926, 432)
Screenshot: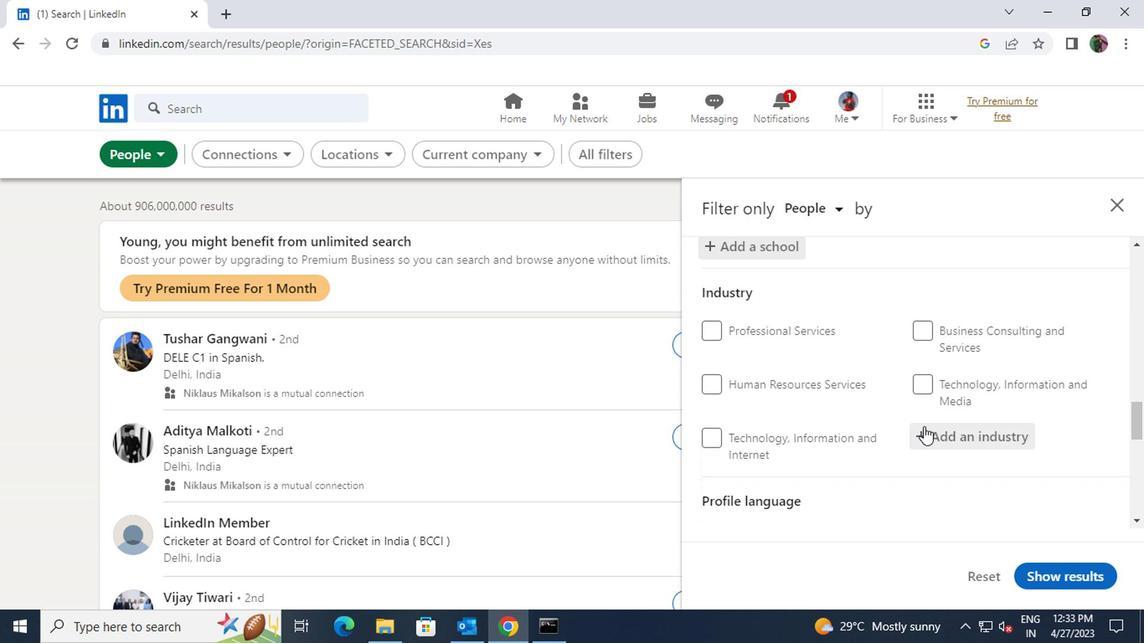 
Action: Mouse pressed left at (926, 432)
Screenshot: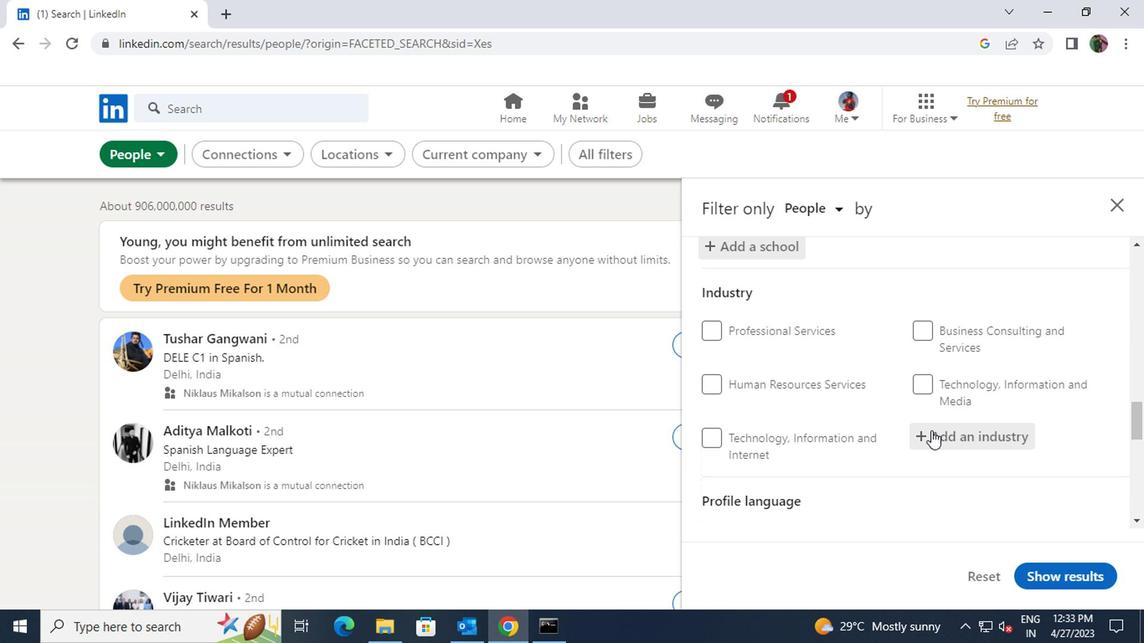 
Action: Key pressed <Key.shift><Key.shift><Key.shift><Key.shift><Key.shift><Key.shift><Key.shift><Key.shift>WATER
Screenshot: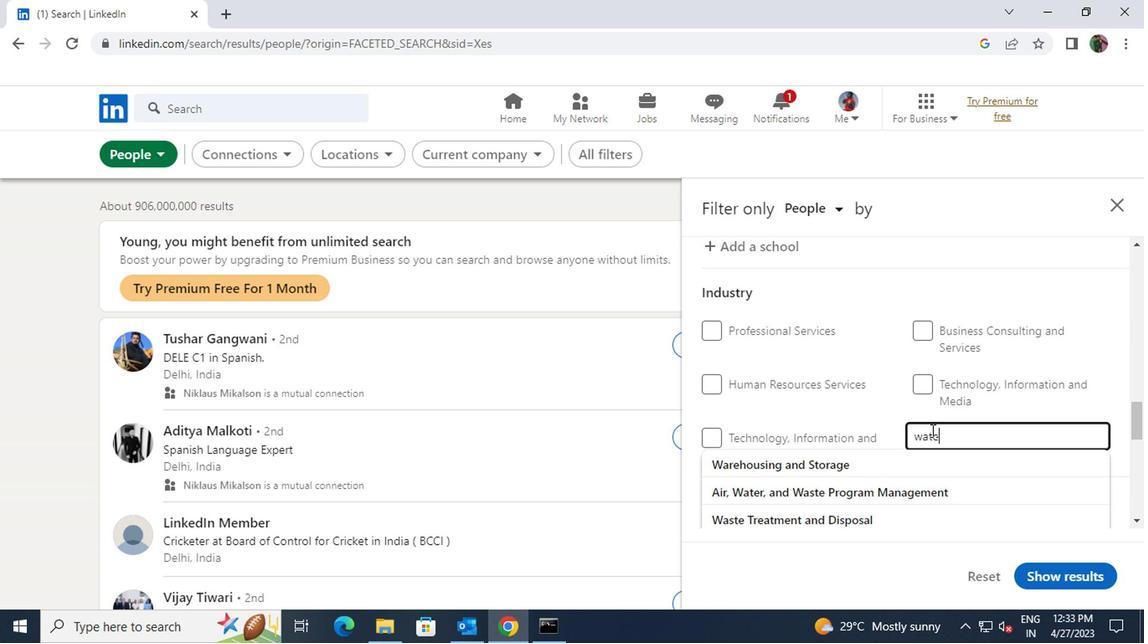 
Action: Mouse moved to (931, 510)
Screenshot: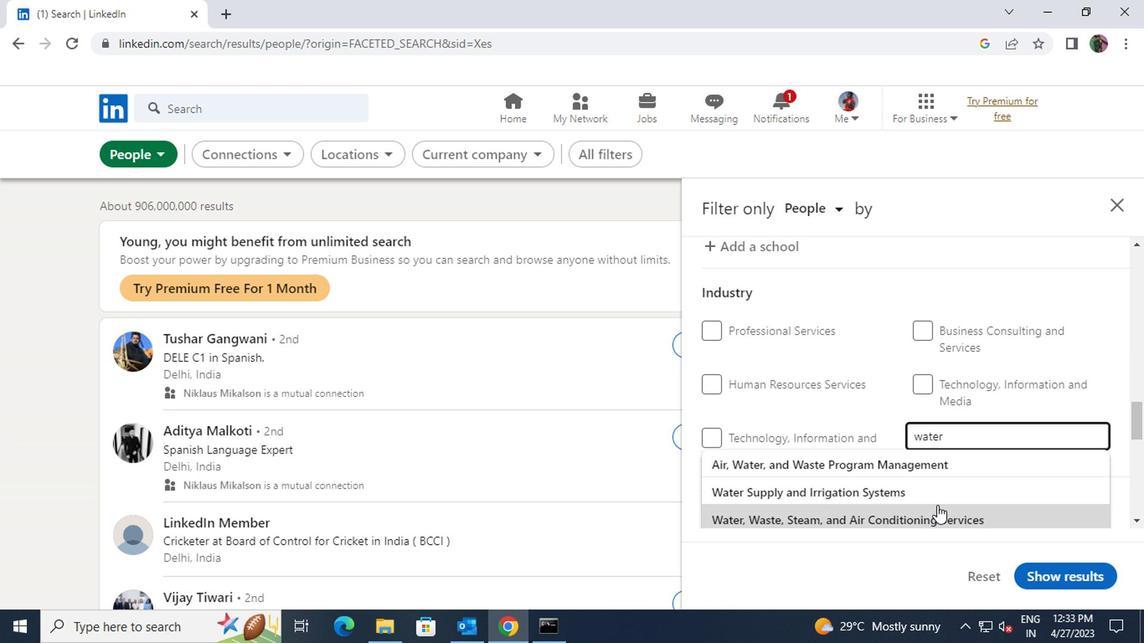 
Action: Mouse pressed left at (931, 510)
Screenshot: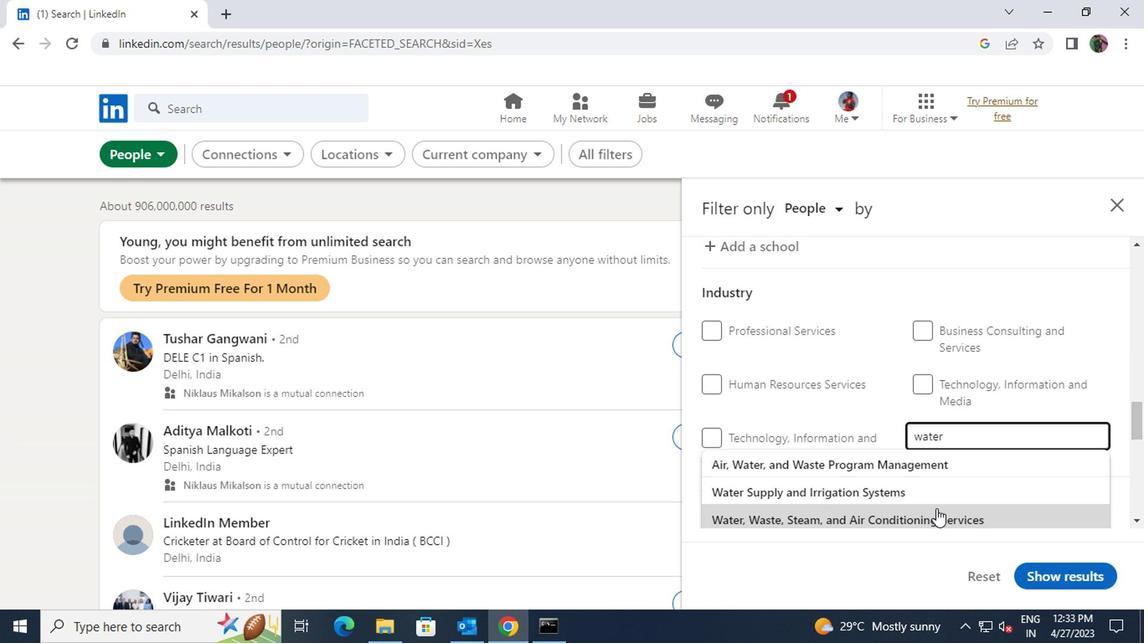 
Action: Mouse scrolled (931, 510) with delta (0, 0)
Screenshot: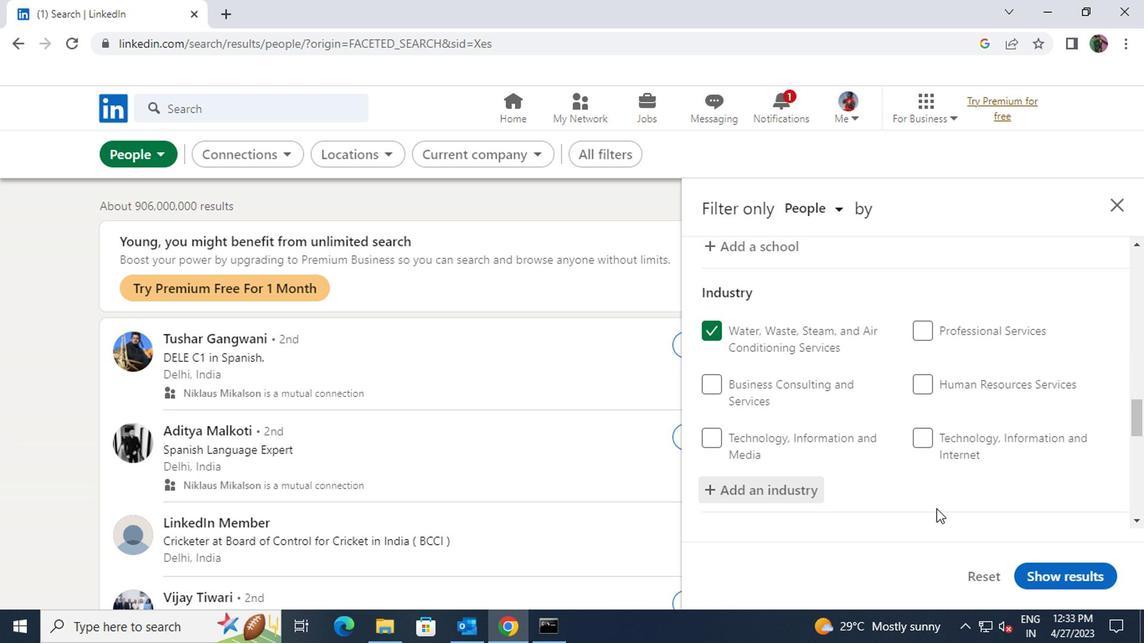 
Action: Mouse scrolled (931, 510) with delta (0, 0)
Screenshot: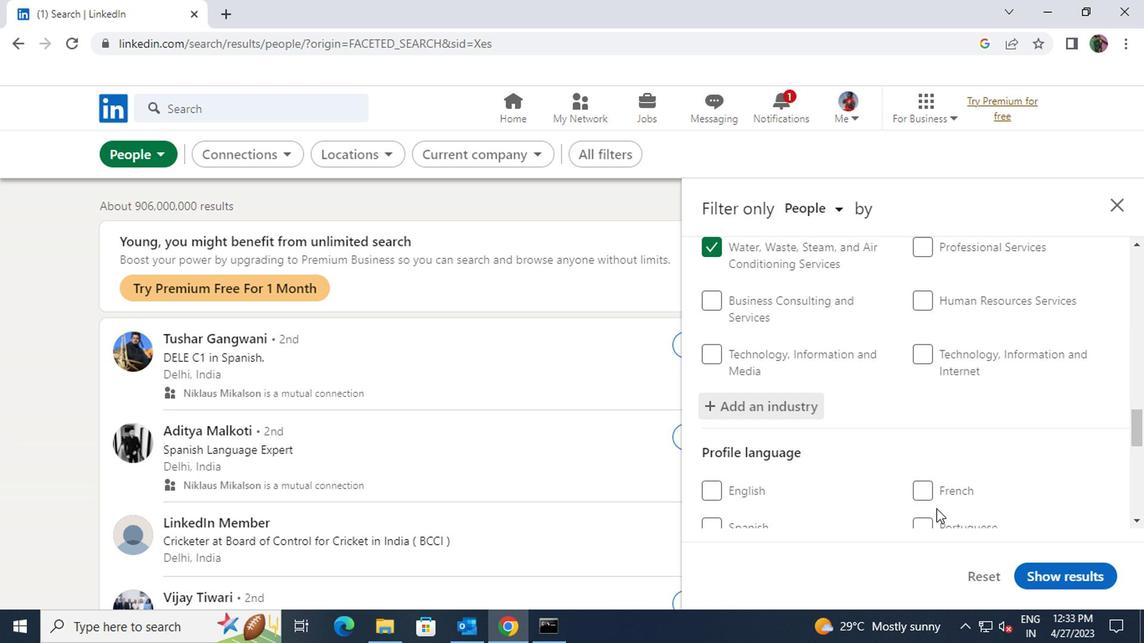 
Action: Mouse moved to (921, 445)
Screenshot: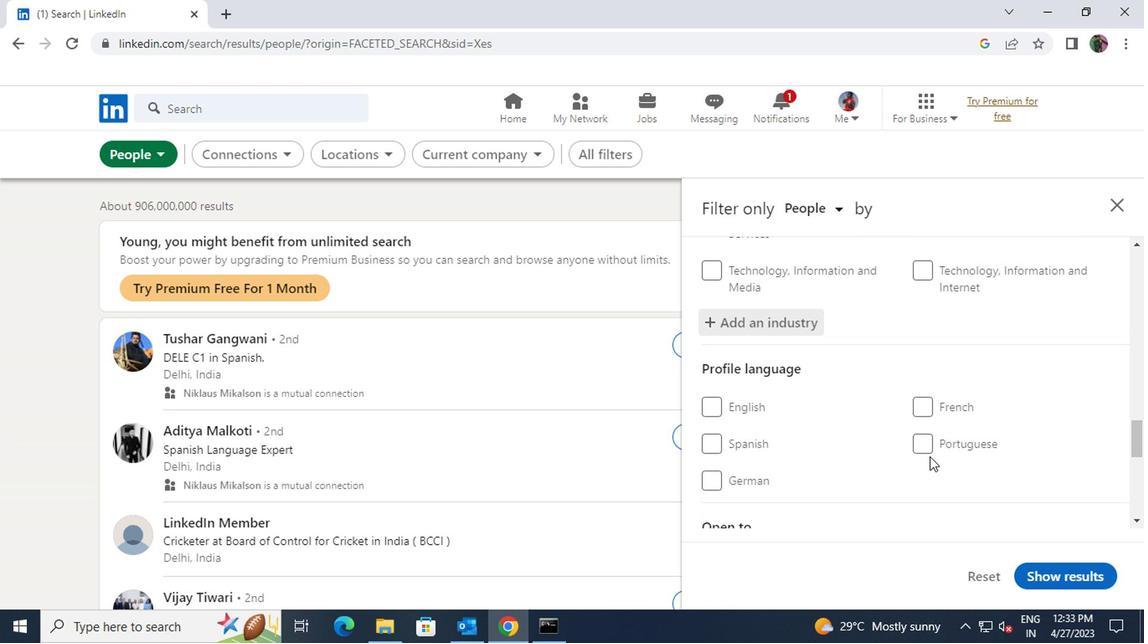 
Action: Mouse pressed left at (921, 445)
Screenshot: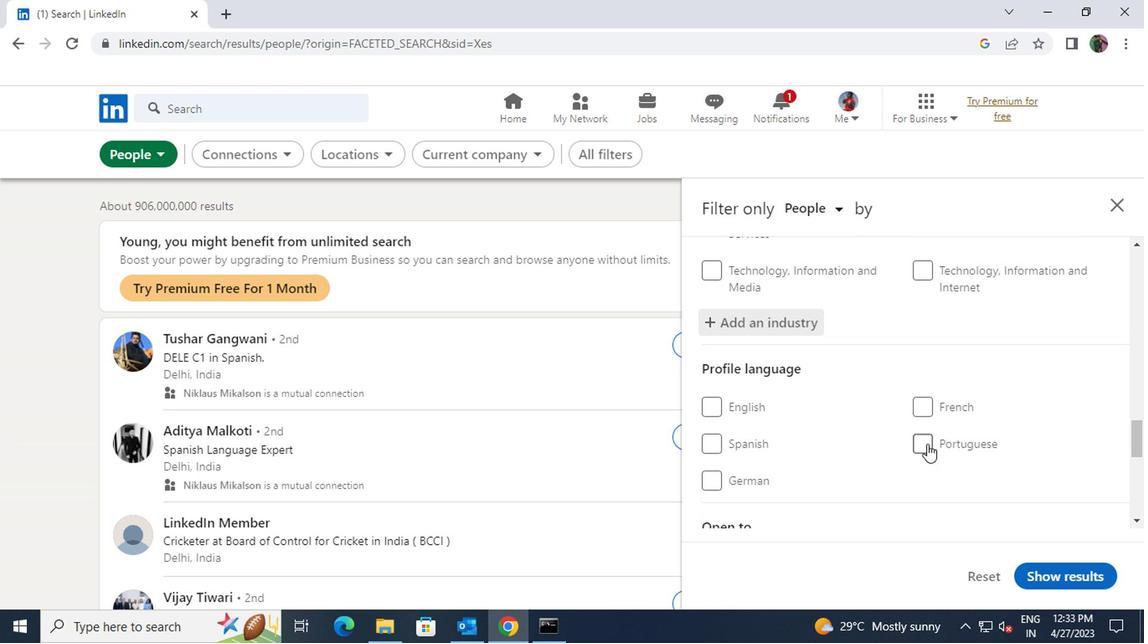 
Action: Mouse moved to (915, 457)
Screenshot: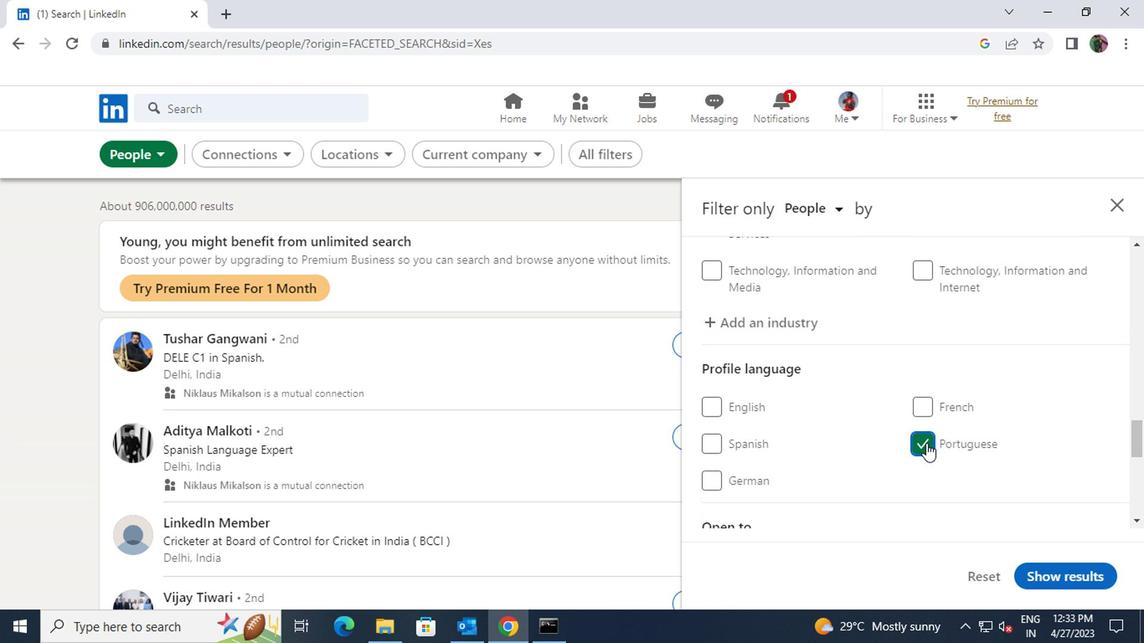 
Action: Mouse scrolled (915, 456) with delta (0, 0)
Screenshot: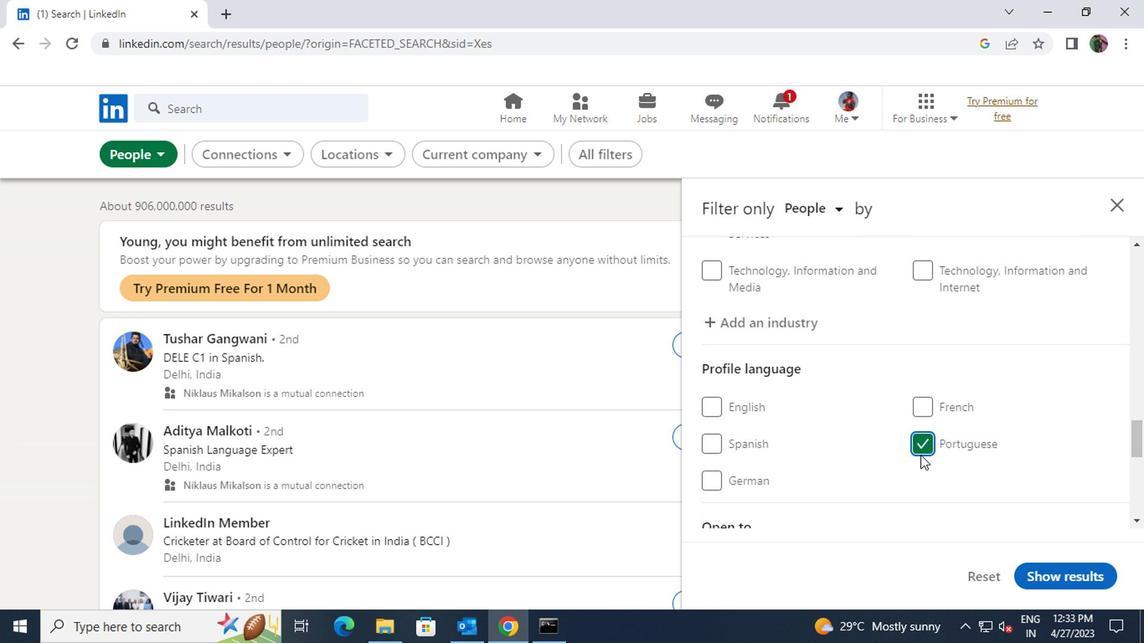 
Action: Mouse scrolled (915, 456) with delta (0, 0)
Screenshot: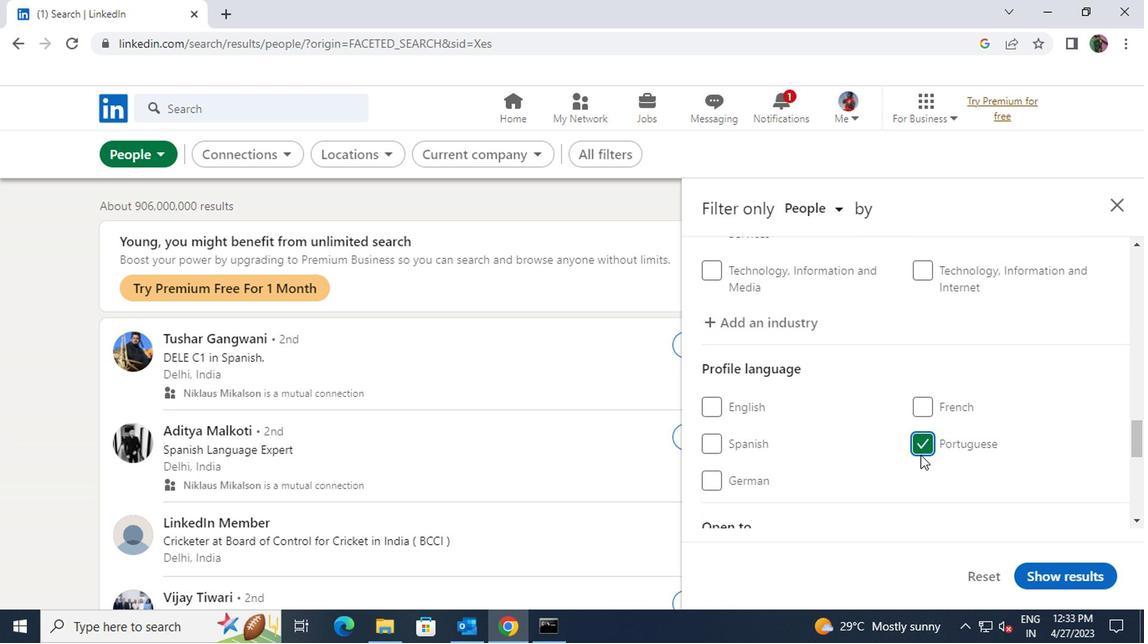 
Action: Mouse scrolled (915, 456) with delta (0, 0)
Screenshot: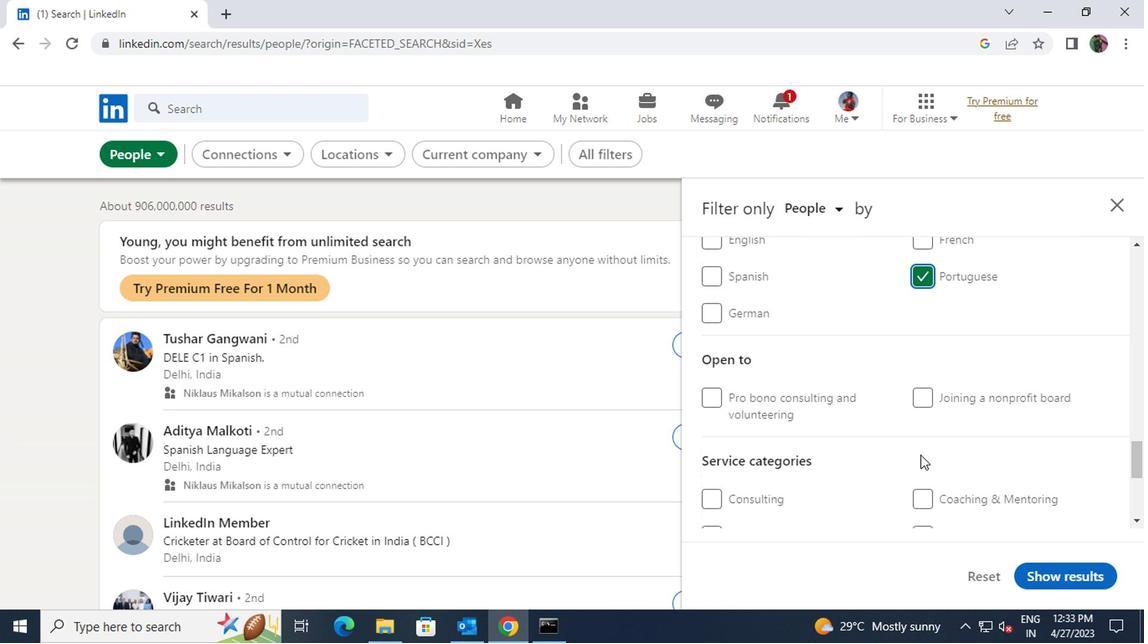 
Action: Mouse moved to (920, 483)
Screenshot: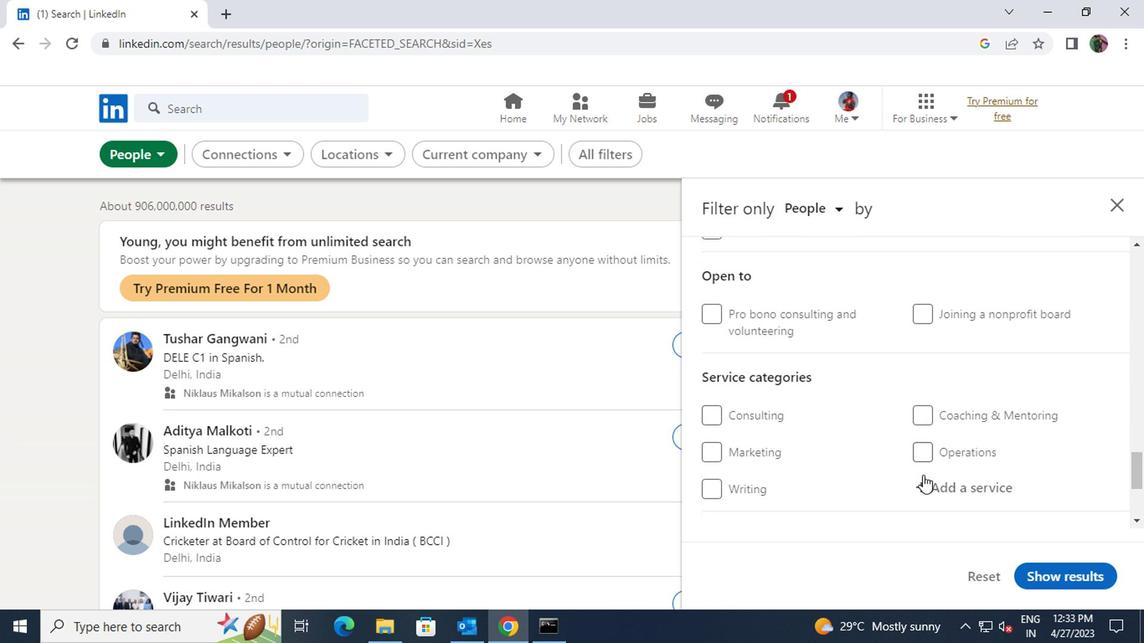 
Action: Mouse pressed left at (920, 483)
Screenshot: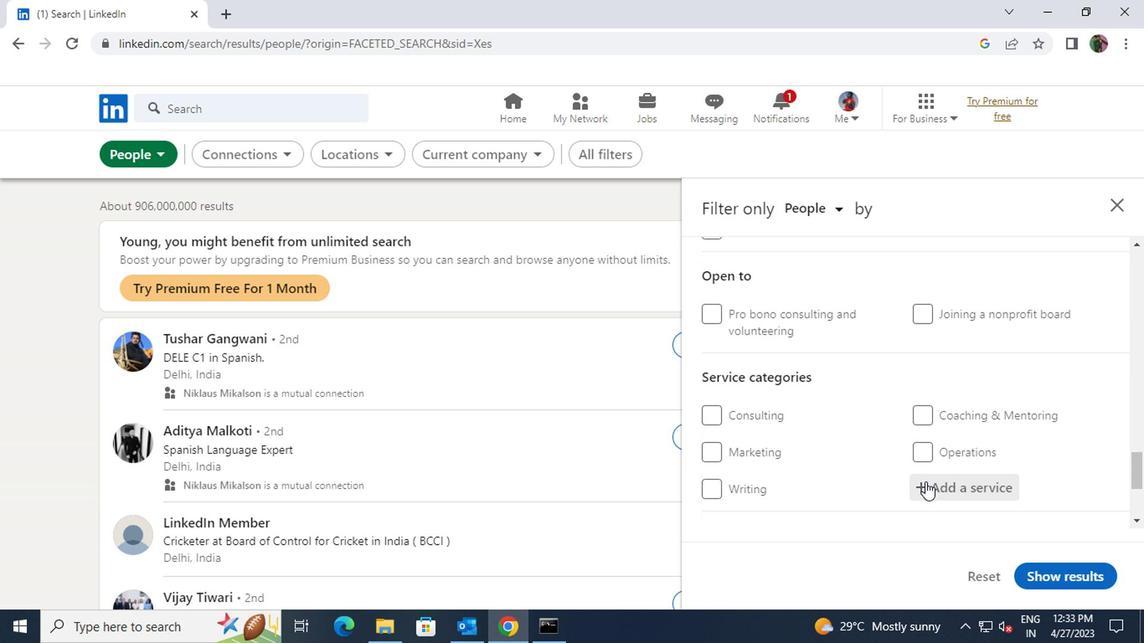 
Action: Key pressed <Key.shift>REAL<Key.space>ESTATE
Screenshot: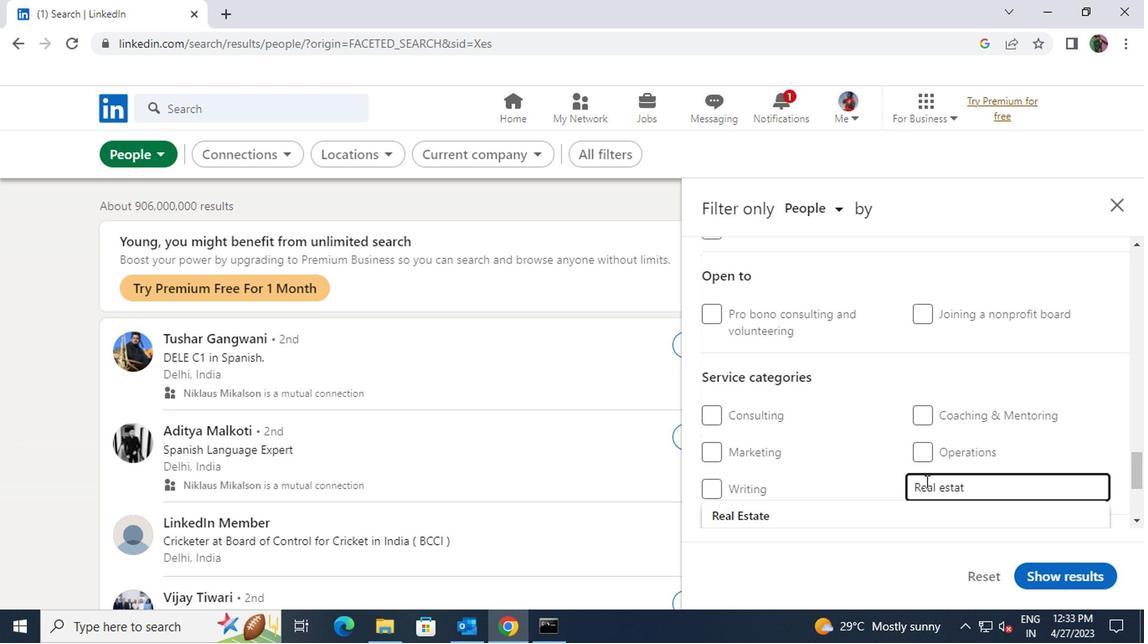 
Action: Mouse scrolled (920, 483) with delta (0, 0)
Screenshot: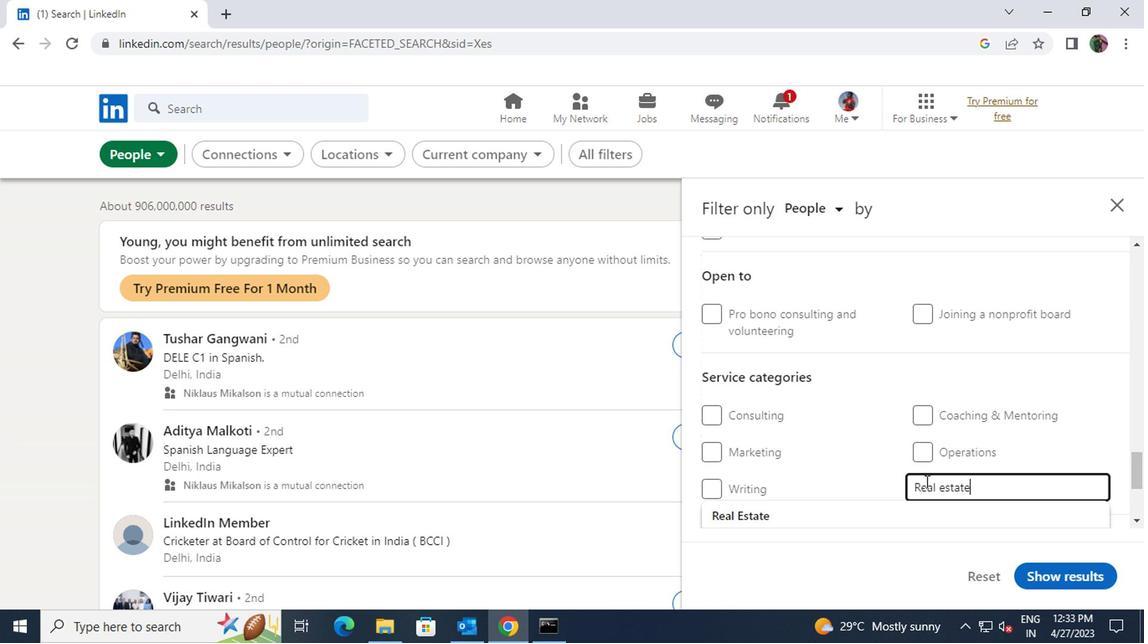 
Action: Mouse scrolled (920, 483) with delta (0, 0)
Screenshot: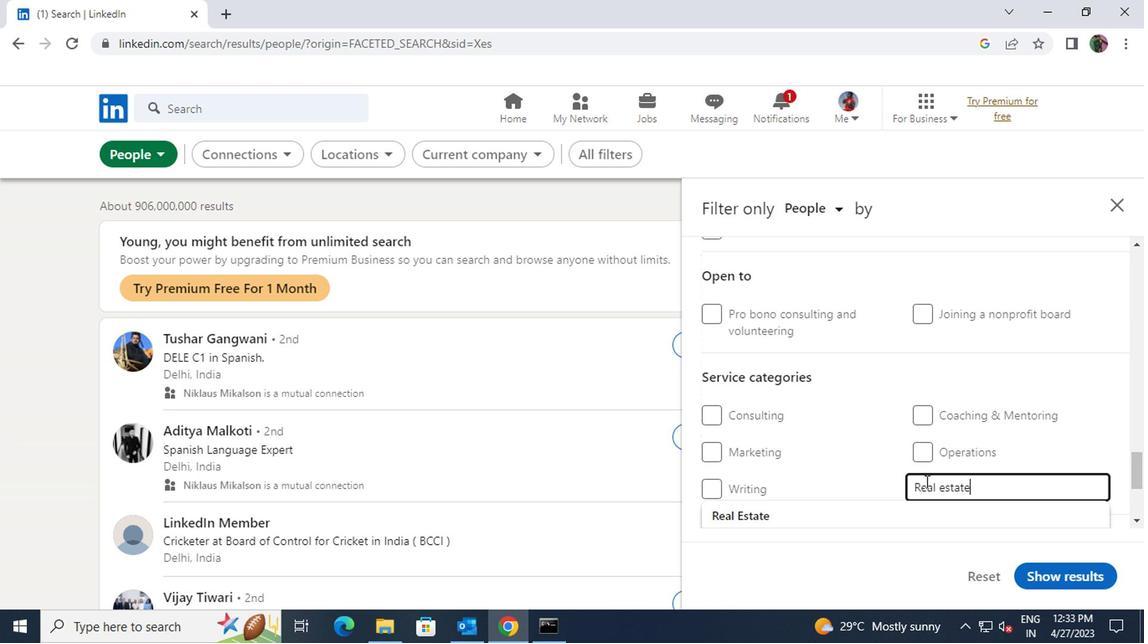 
Action: Mouse moved to (880, 408)
Screenshot: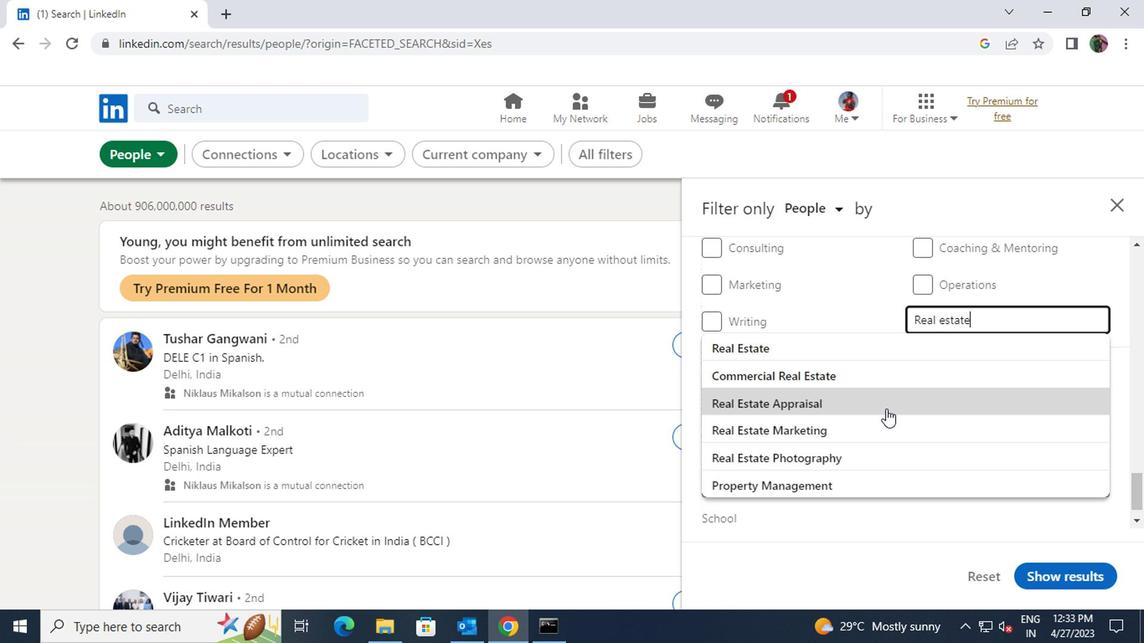 
Action: Mouse pressed left at (880, 408)
Screenshot: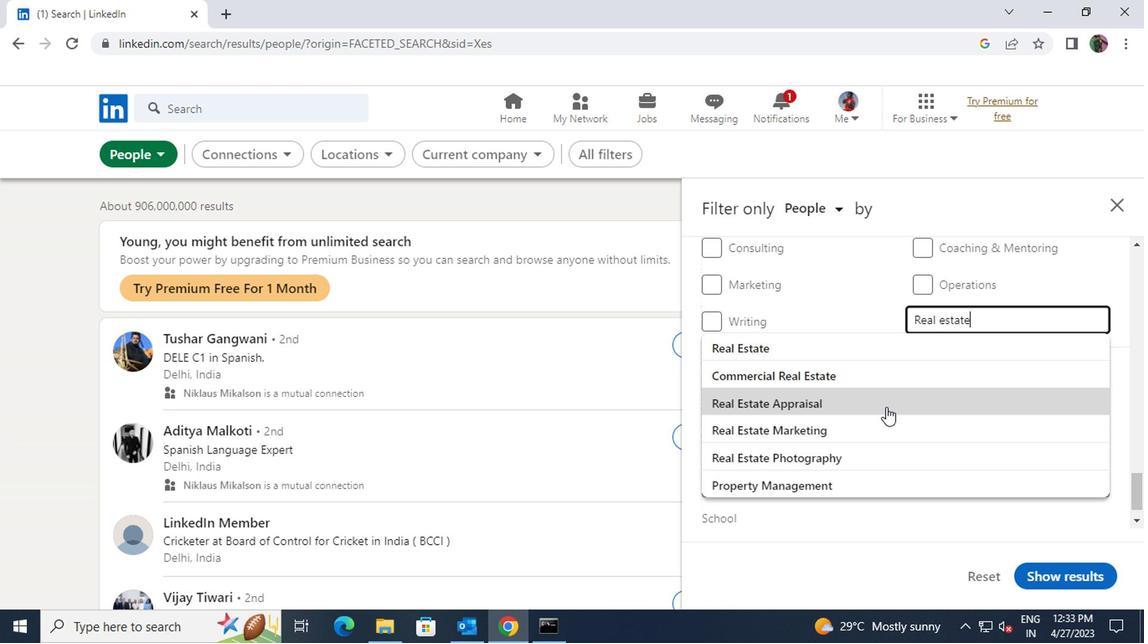 
Action: Mouse moved to (814, 512)
Screenshot: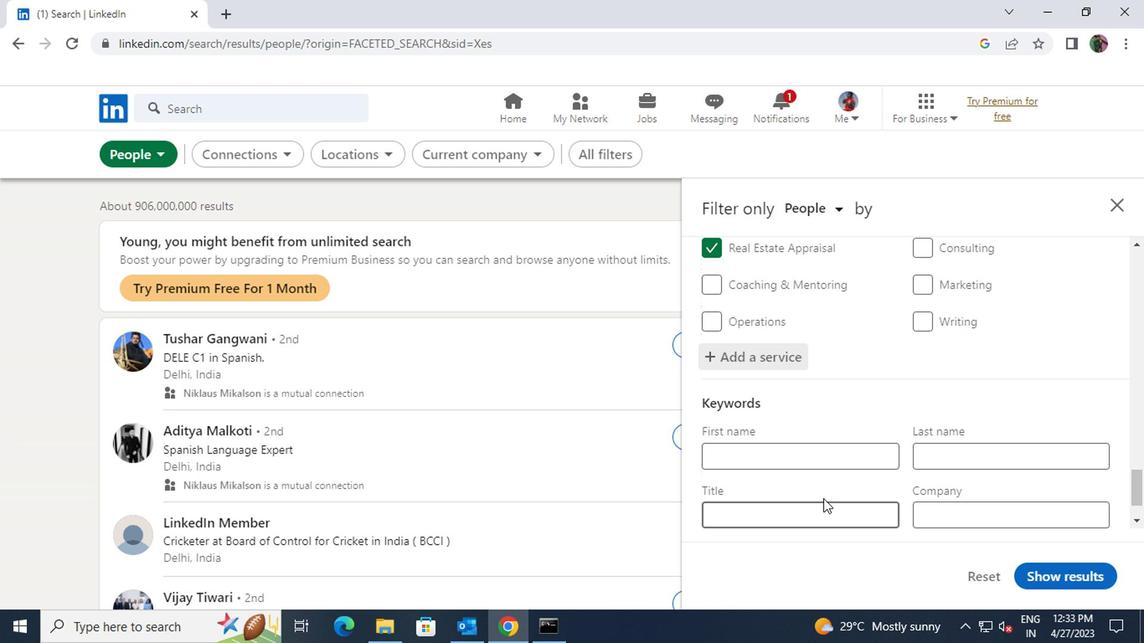 
Action: Mouse pressed left at (814, 512)
Screenshot: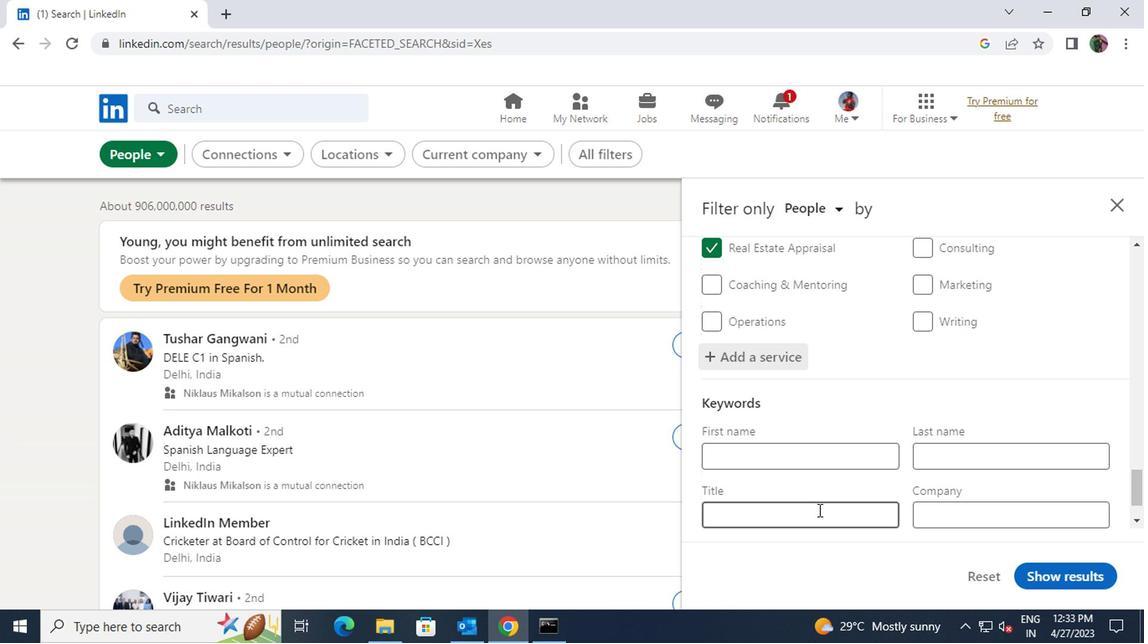 
Action: Key pressed <Key.shift>GUIDANCE<Key.space>CONSELOR
Screenshot: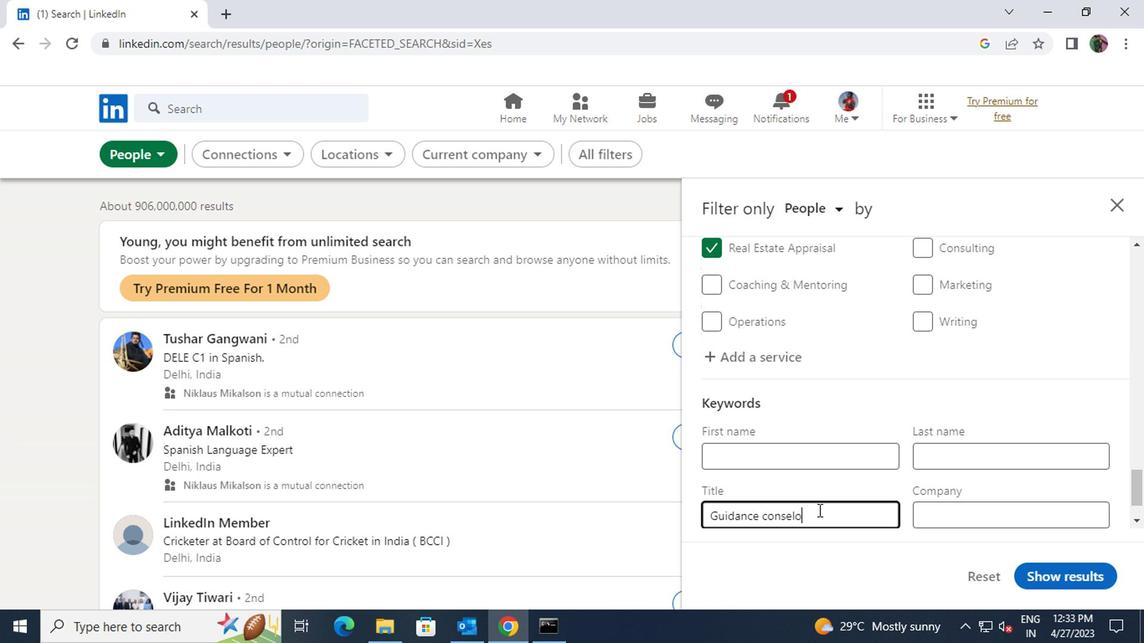 
Action: Mouse moved to (1040, 578)
Screenshot: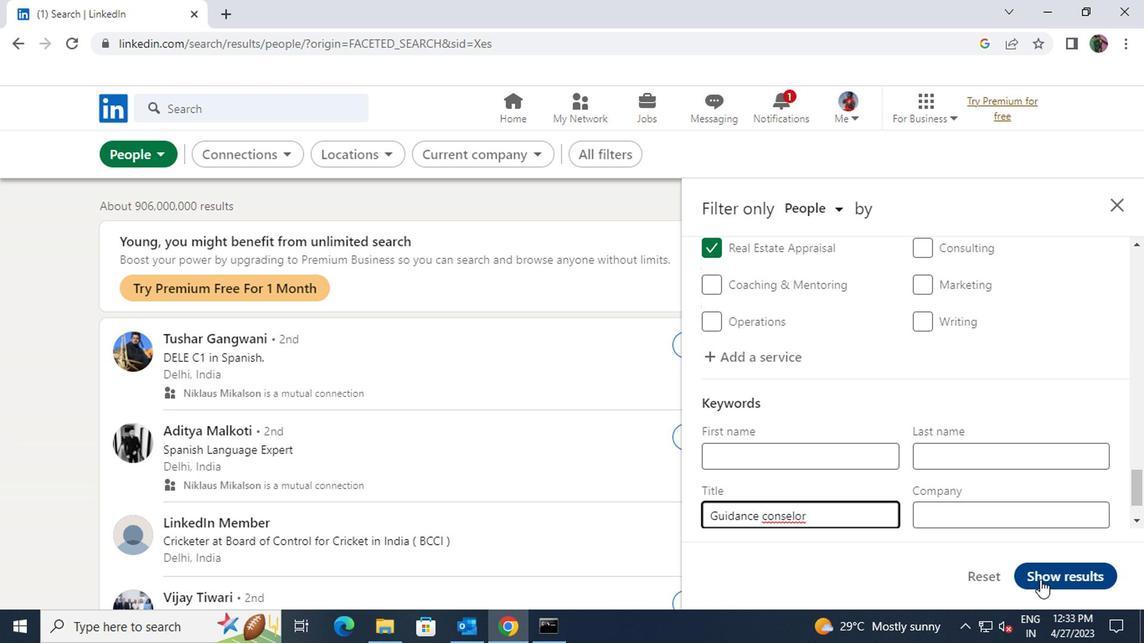 
Action: Mouse pressed left at (1040, 578)
Screenshot: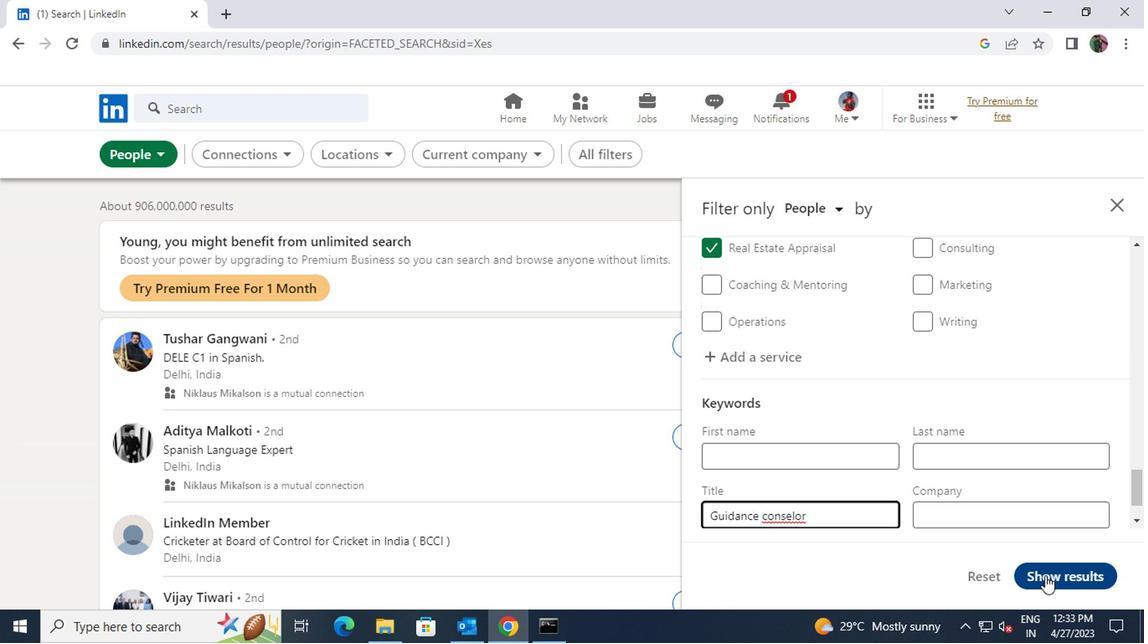 
